 Task: Create a relationship between book and genre object.
Action: Mouse moved to (610, 46)
Screenshot: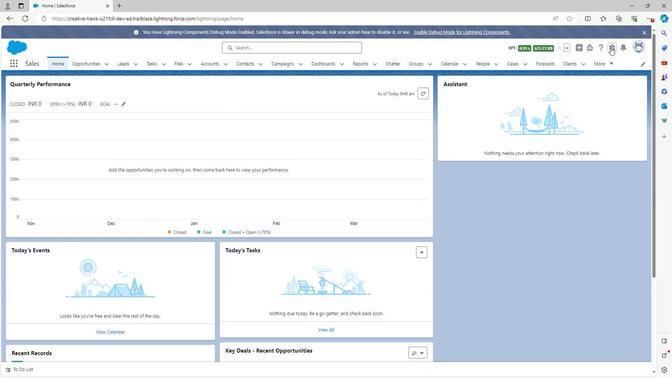
Action: Mouse pressed left at (610, 46)
Screenshot: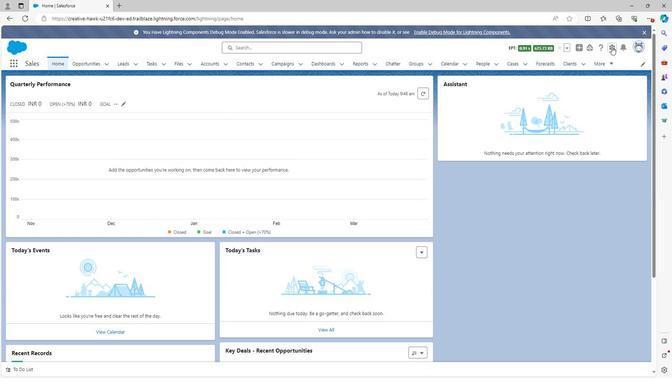 
Action: Mouse moved to (579, 69)
Screenshot: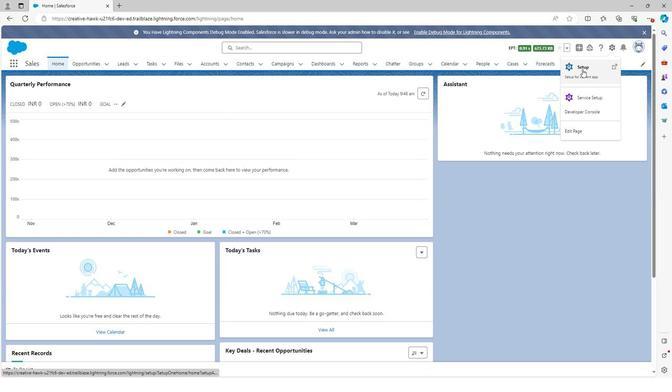 
Action: Mouse pressed left at (579, 69)
Screenshot: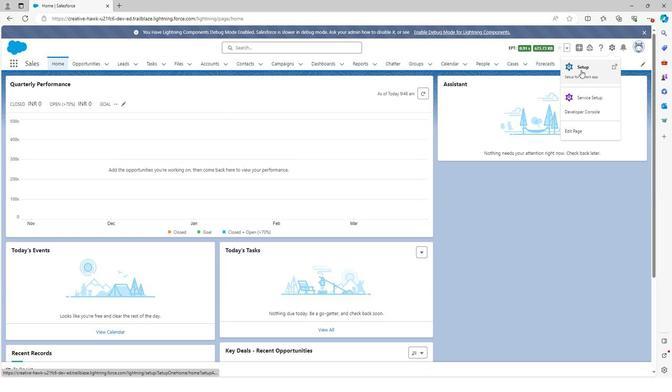 
Action: Mouse moved to (77, 61)
Screenshot: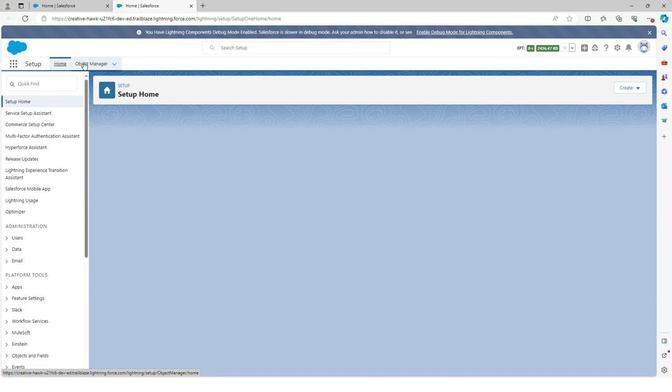 
Action: Mouse pressed left at (77, 61)
Screenshot: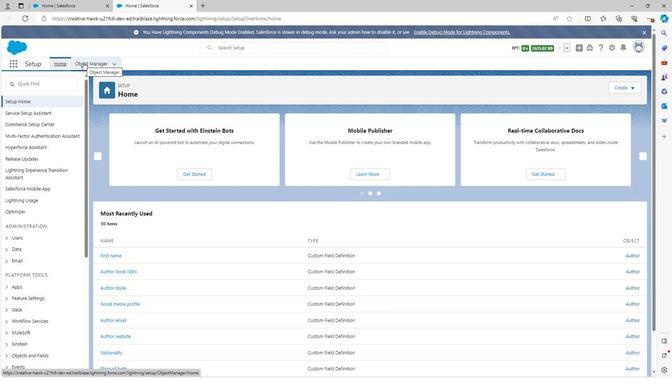 
Action: Mouse moved to (39, 217)
Screenshot: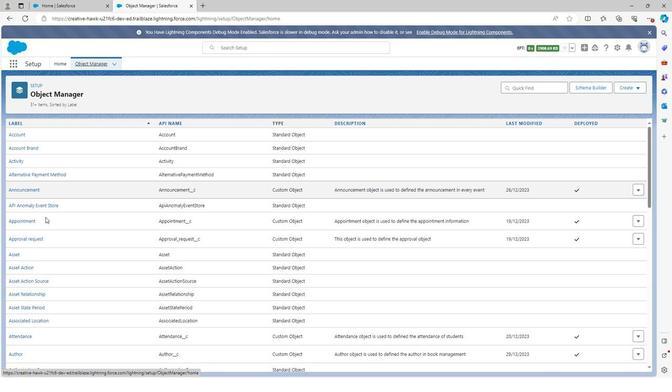 
Action: Mouse scrolled (39, 217) with delta (0, 0)
Screenshot: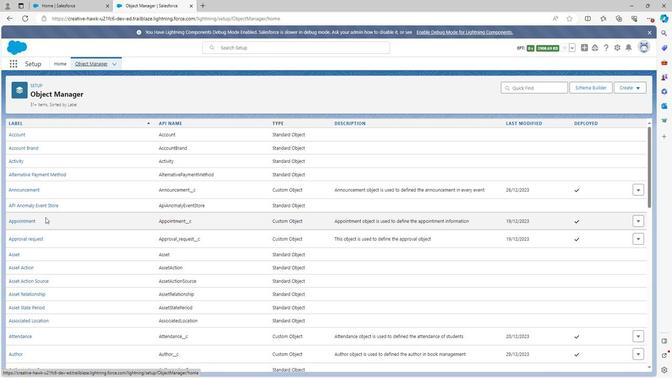 
Action: Mouse scrolled (39, 217) with delta (0, 0)
Screenshot: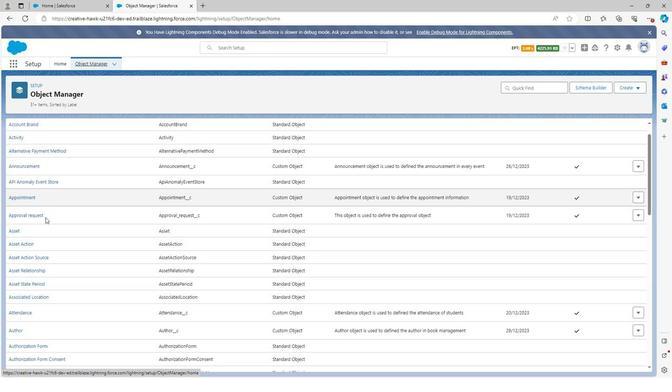 
Action: Mouse scrolled (39, 217) with delta (0, 0)
Screenshot: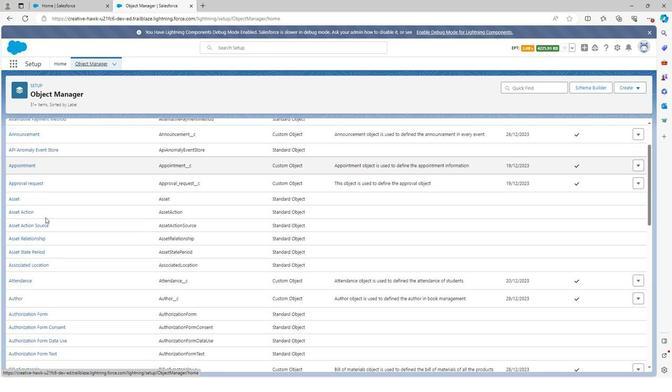 
Action: Mouse scrolled (39, 217) with delta (0, 0)
Screenshot: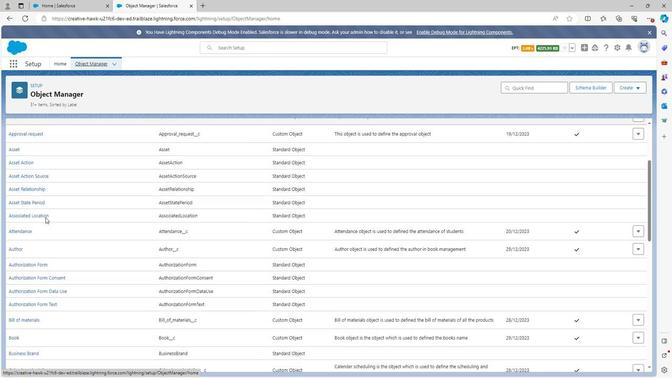 
Action: Mouse scrolled (39, 217) with delta (0, 0)
Screenshot: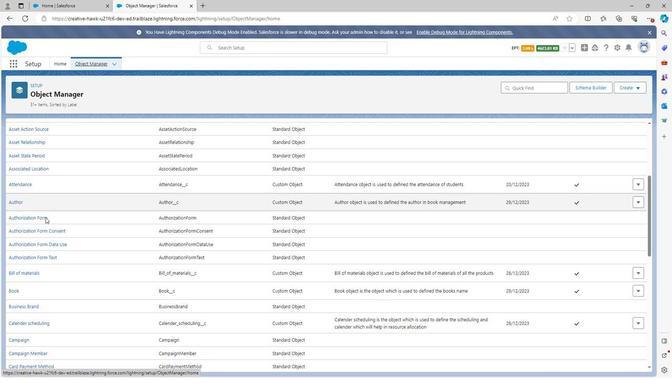 
Action: Mouse scrolled (39, 217) with delta (0, 0)
Screenshot: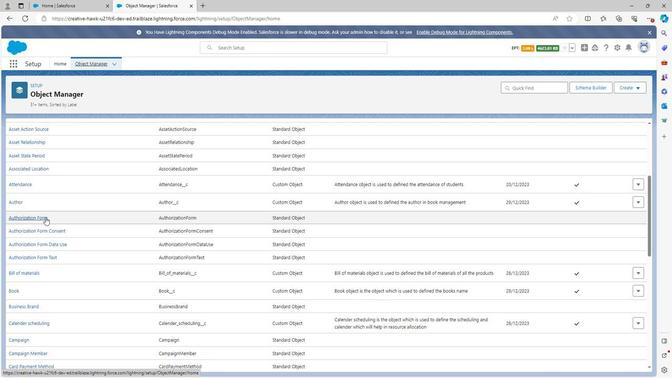 
Action: Mouse scrolled (39, 217) with delta (0, 0)
Screenshot: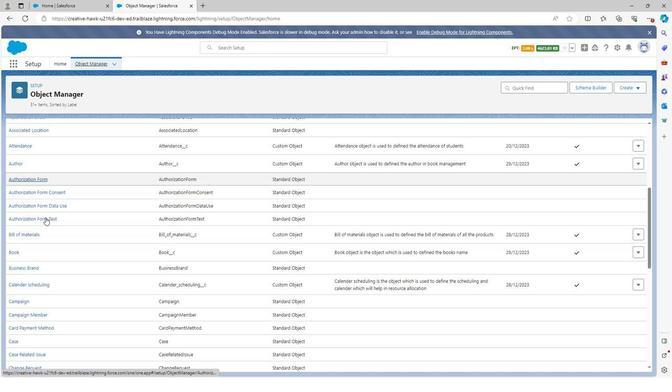 
Action: Mouse scrolled (39, 217) with delta (0, 0)
Screenshot: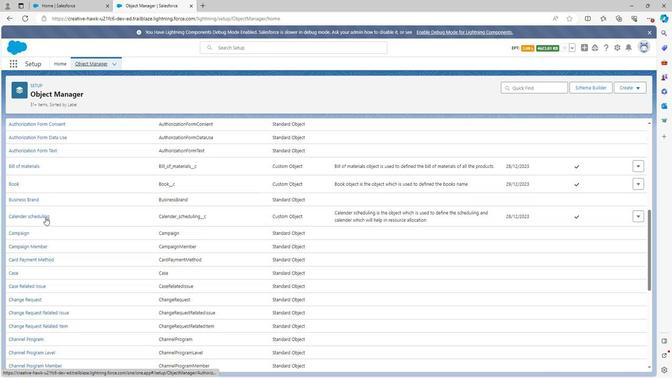 
Action: Mouse scrolled (39, 217) with delta (0, 0)
Screenshot: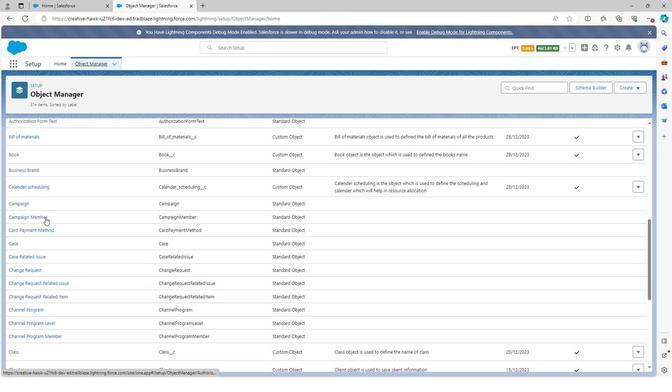 
Action: Mouse scrolled (39, 217) with delta (0, 0)
Screenshot: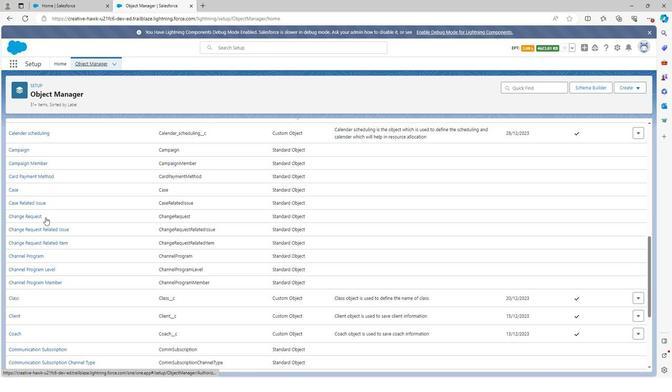 
Action: Mouse scrolled (39, 217) with delta (0, 0)
Screenshot: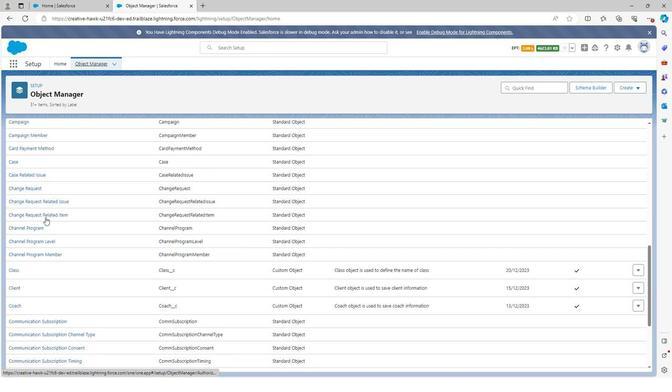 
Action: Mouse scrolled (39, 217) with delta (0, 0)
Screenshot: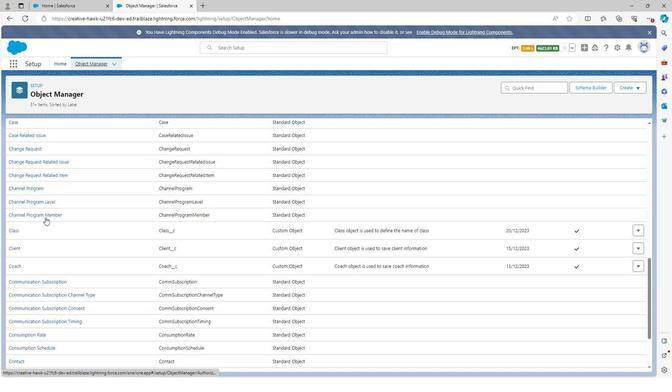 
Action: Mouse scrolled (39, 217) with delta (0, 0)
Screenshot: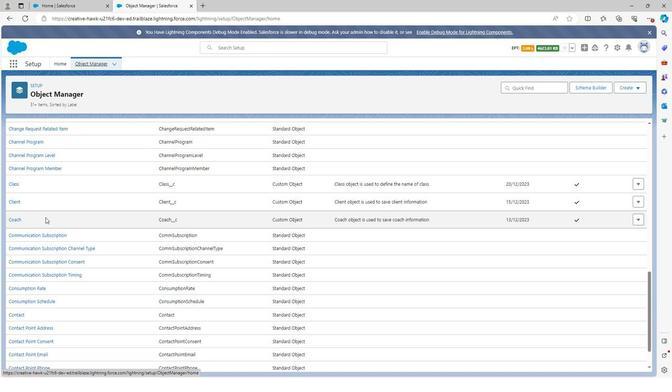 
Action: Mouse scrolled (39, 217) with delta (0, 0)
Screenshot: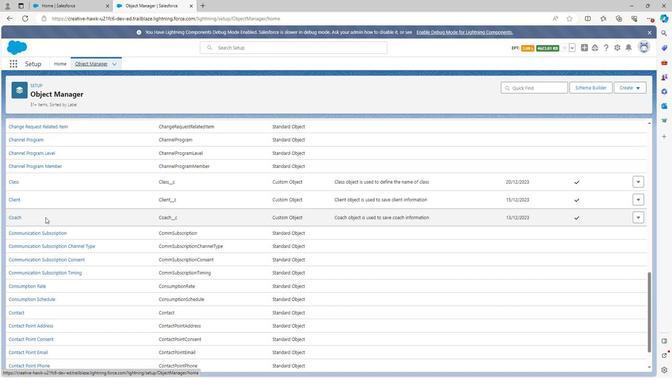
Action: Mouse scrolled (39, 217) with delta (0, 0)
Screenshot: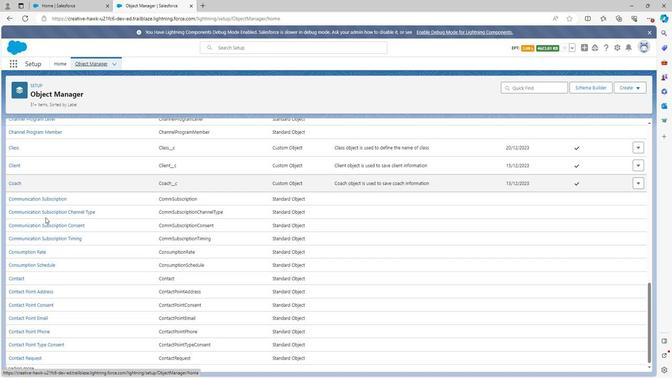 
Action: Mouse scrolled (39, 217) with delta (0, 0)
Screenshot: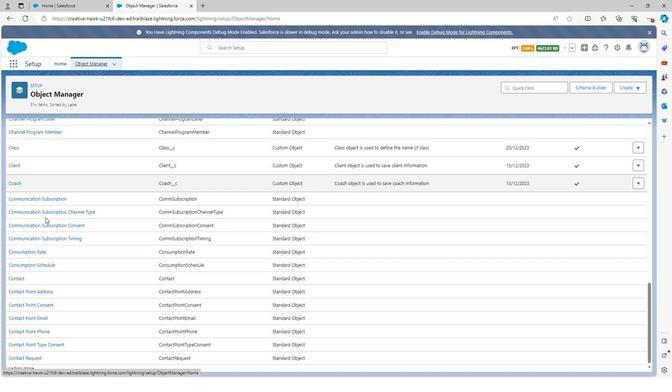 
Action: Mouse scrolled (39, 217) with delta (0, 0)
Screenshot: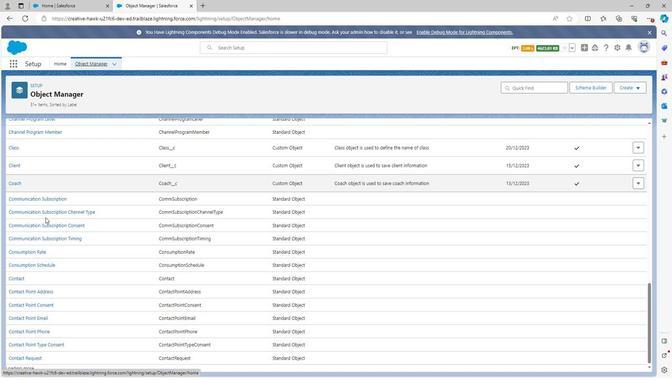 
Action: Mouse scrolled (39, 217) with delta (0, 0)
Screenshot: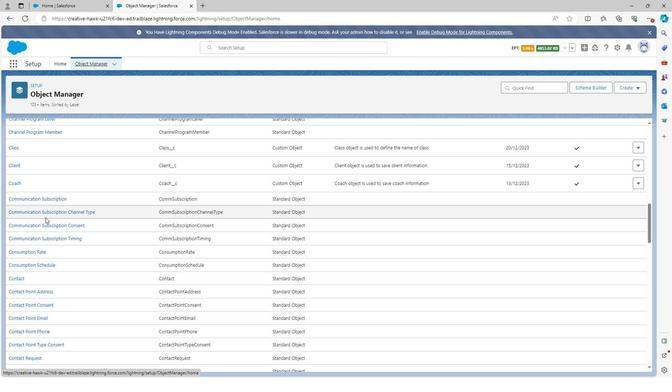 
Action: Mouse scrolled (39, 217) with delta (0, 0)
Screenshot: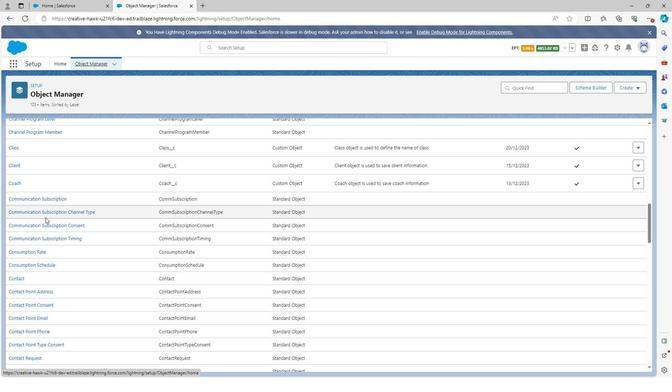 
Action: Mouse scrolled (39, 217) with delta (0, 0)
Screenshot: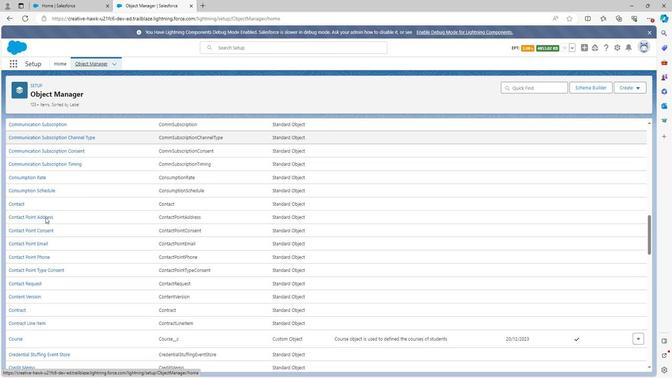 
Action: Mouse scrolled (39, 217) with delta (0, 0)
Screenshot: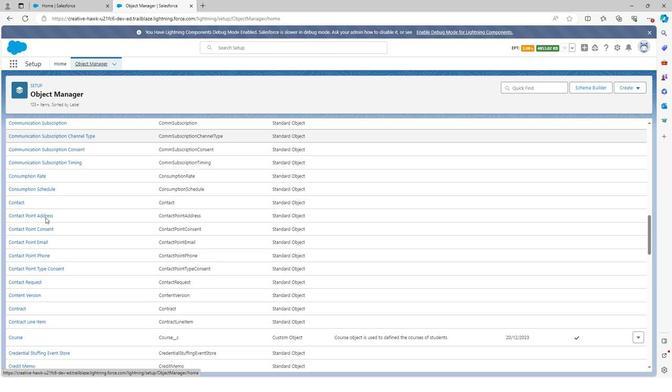 
Action: Mouse scrolled (39, 217) with delta (0, 0)
Screenshot: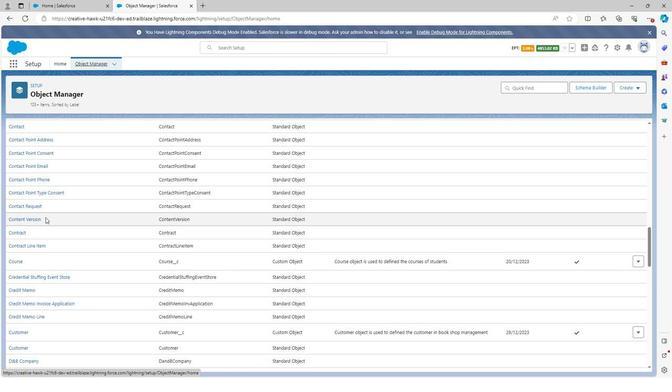 
Action: Mouse scrolled (39, 217) with delta (0, 0)
Screenshot: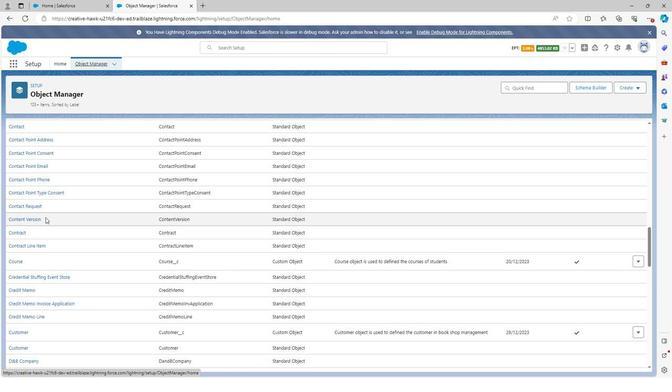 
Action: Mouse scrolled (39, 217) with delta (0, 0)
Screenshot: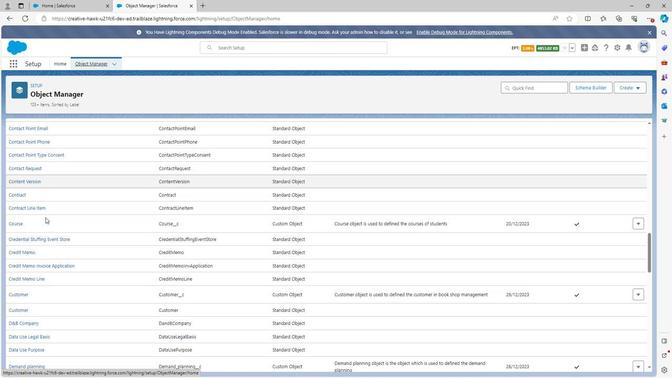 
Action: Mouse scrolled (39, 217) with delta (0, 0)
Screenshot: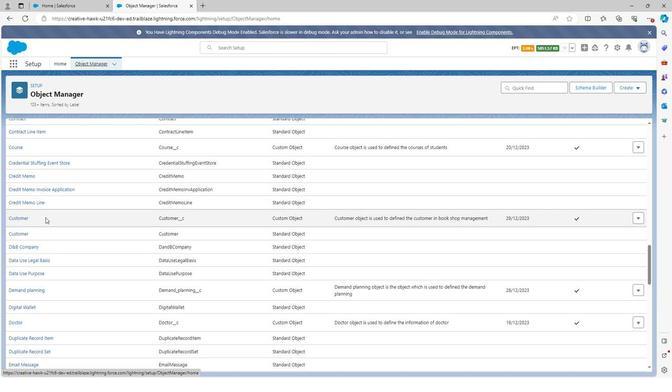 
Action: Mouse scrolled (39, 217) with delta (0, 0)
Screenshot: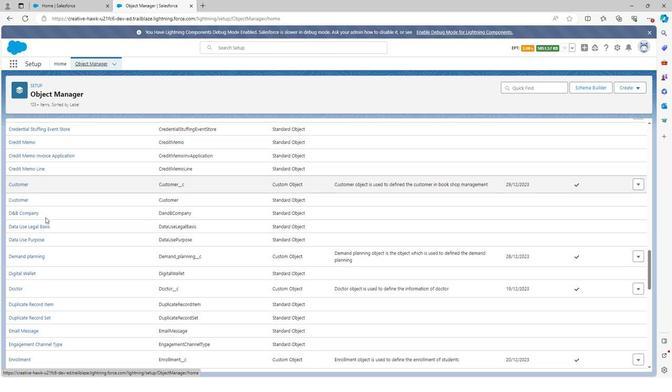 
Action: Mouse scrolled (39, 217) with delta (0, 0)
Screenshot: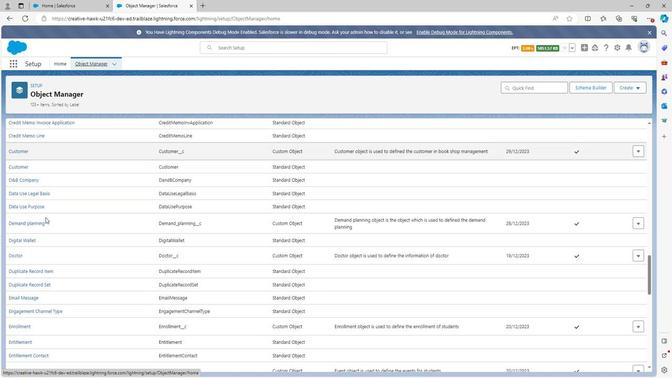 
Action: Mouse scrolled (39, 217) with delta (0, 0)
Screenshot: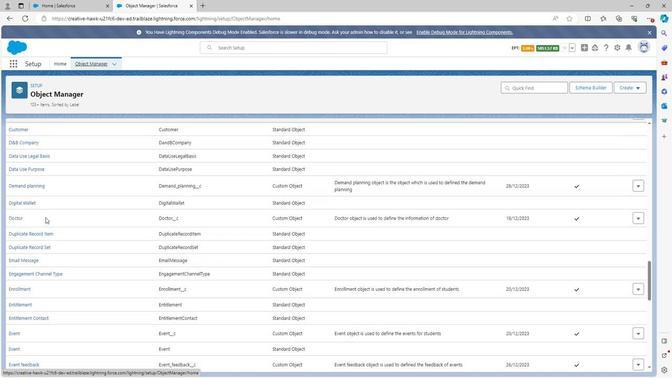 
Action: Mouse scrolled (39, 217) with delta (0, 0)
Screenshot: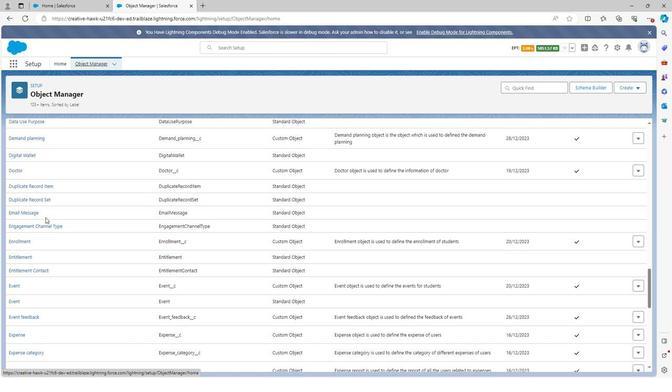 
Action: Mouse scrolled (39, 217) with delta (0, 0)
Screenshot: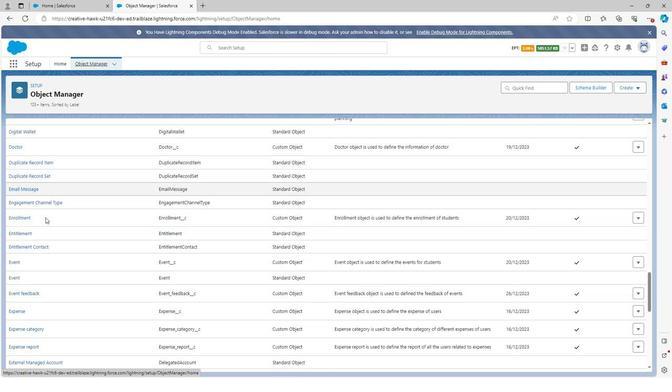 
Action: Mouse scrolled (39, 217) with delta (0, 0)
Screenshot: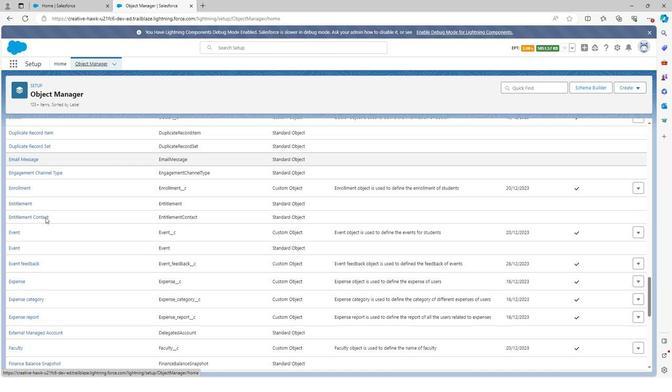 
Action: Mouse scrolled (39, 217) with delta (0, 0)
Screenshot: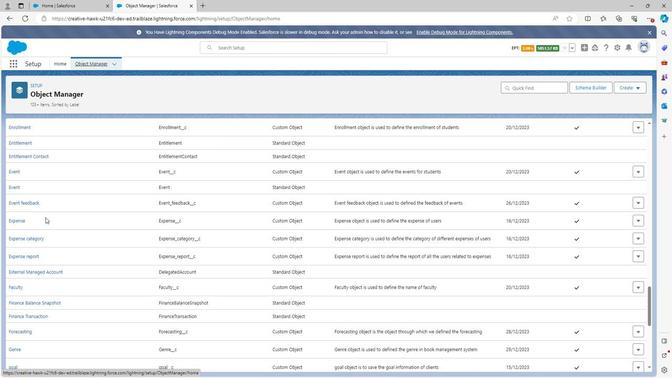 
Action: Mouse scrolled (39, 217) with delta (0, 0)
Screenshot: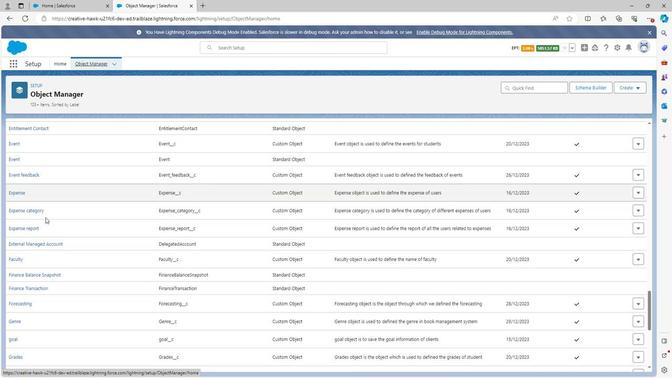 
Action: Mouse scrolled (39, 217) with delta (0, 0)
Screenshot: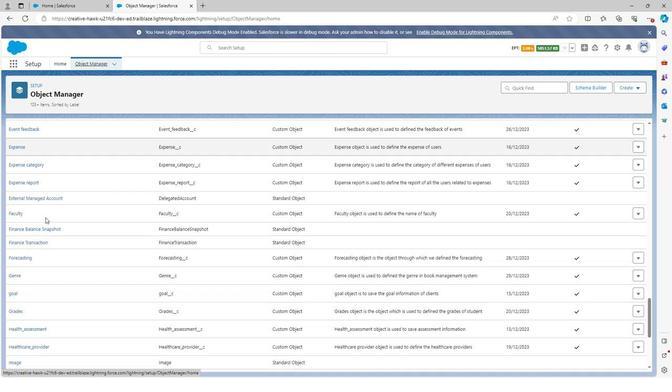
Action: Mouse moved to (8, 235)
Screenshot: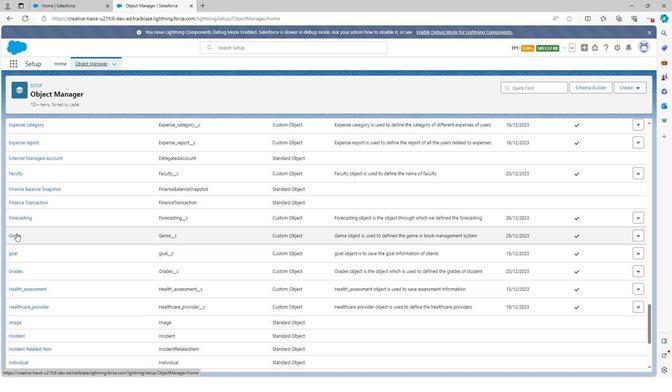 
Action: Mouse pressed left at (8, 235)
Screenshot: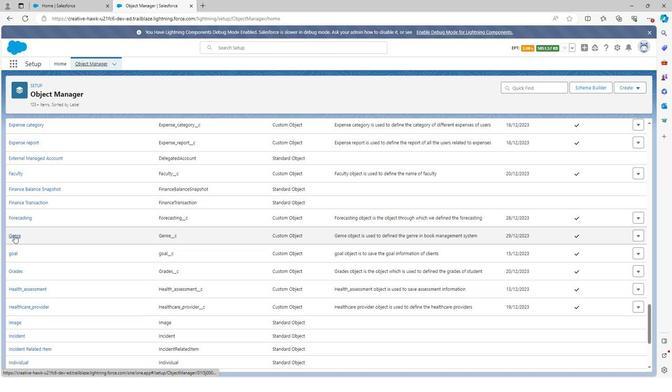 
Action: Mouse moved to (44, 131)
Screenshot: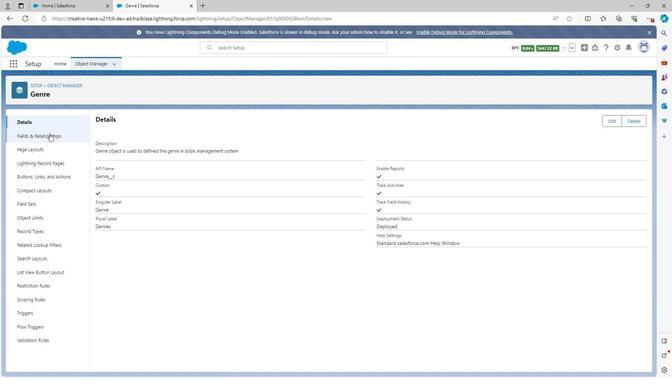 
Action: Mouse pressed left at (44, 131)
Screenshot: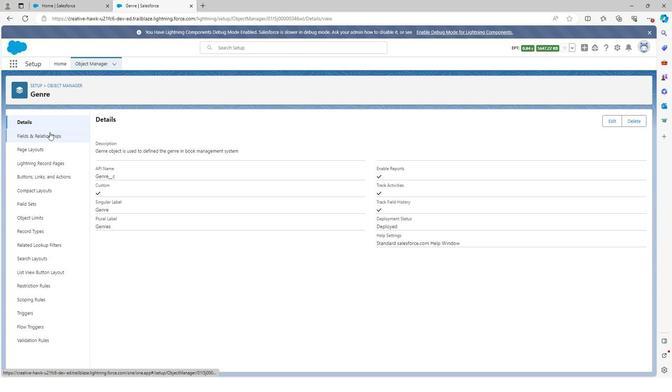 
Action: Mouse moved to (495, 119)
Screenshot: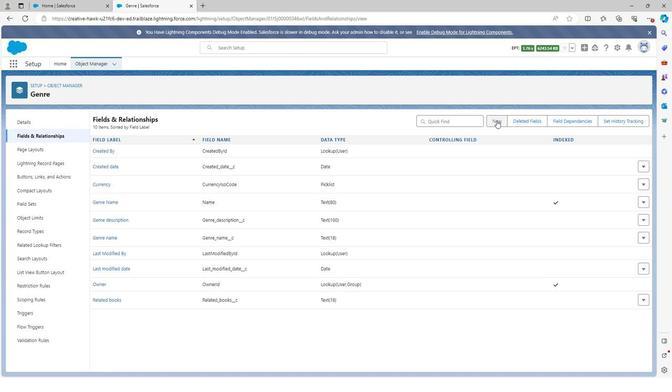 
Action: Mouse pressed left at (495, 119)
Screenshot: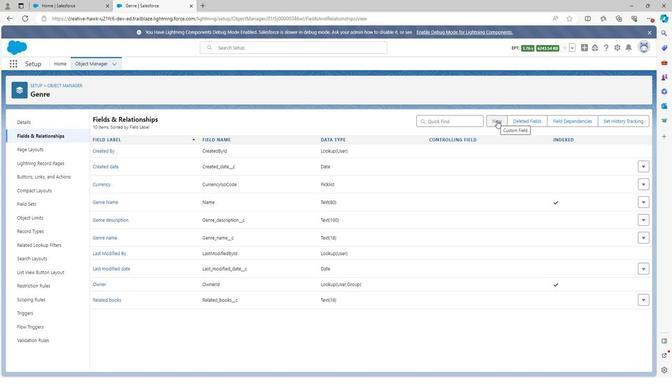 
Action: Mouse moved to (106, 264)
Screenshot: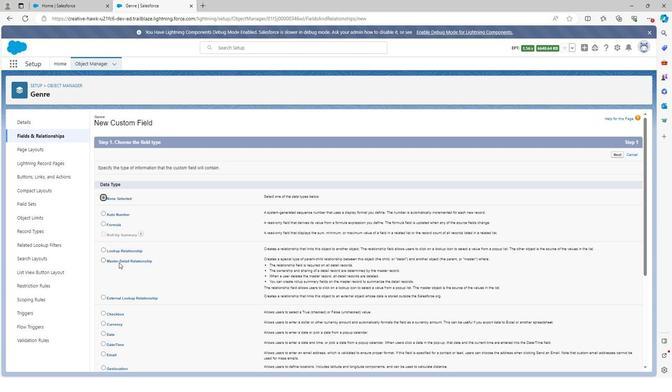 
Action: Mouse scrolled (106, 264) with delta (0, 0)
Screenshot: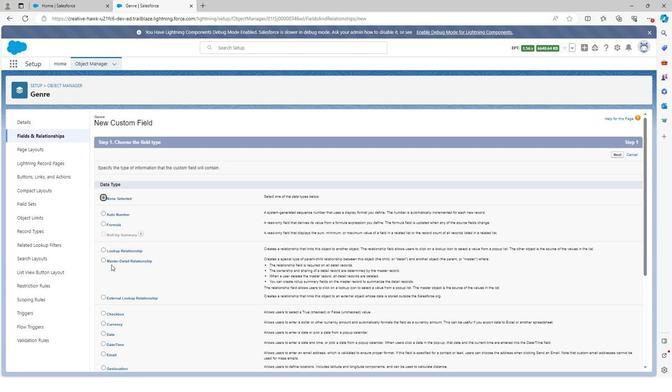
Action: Mouse scrolled (106, 264) with delta (0, 0)
Screenshot: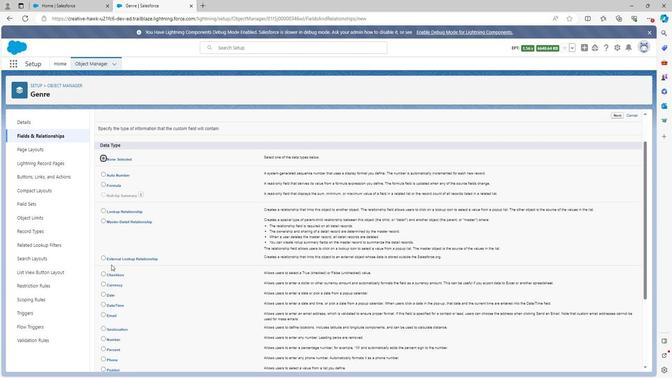 
Action: Mouse moved to (97, 171)
Screenshot: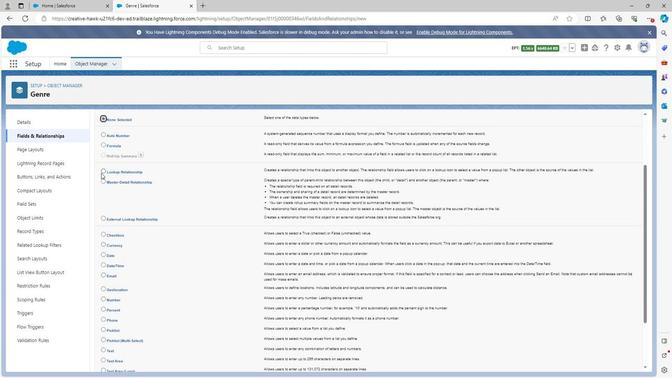 
Action: Mouse pressed left at (97, 171)
Screenshot: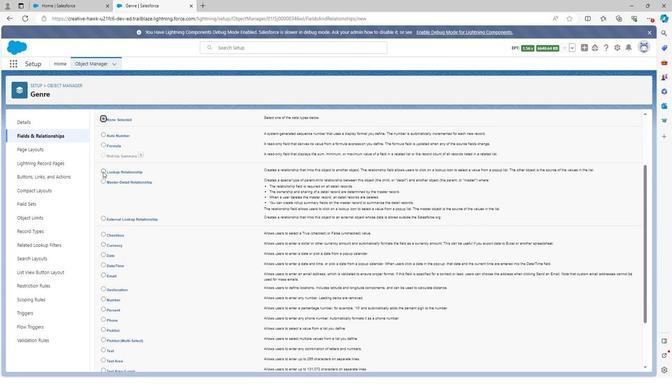 
Action: Mouse moved to (378, 258)
Screenshot: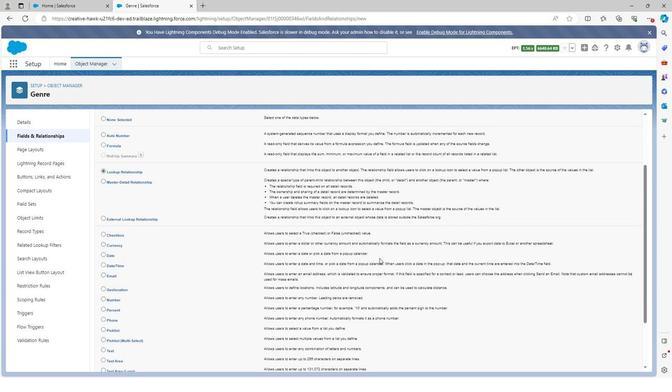 
Action: Mouse scrolled (378, 257) with delta (0, 0)
Screenshot: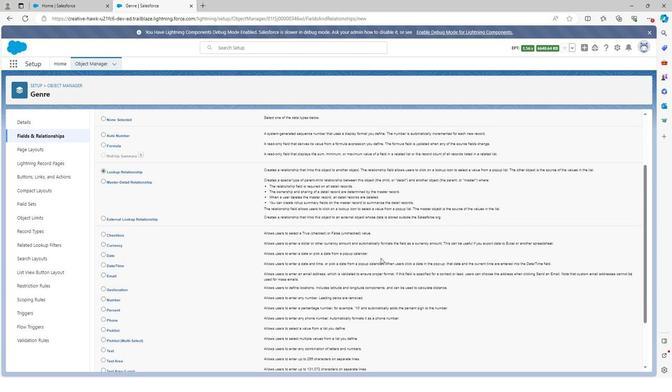 
Action: Mouse scrolled (378, 257) with delta (0, 0)
Screenshot: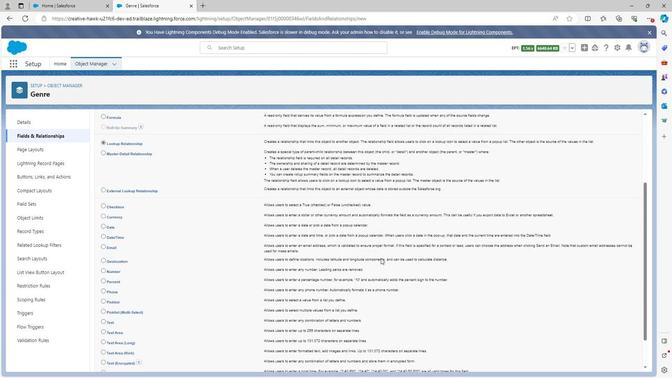 
Action: Mouse scrolled (378, 257) with delta (0, 0)
Screenshot: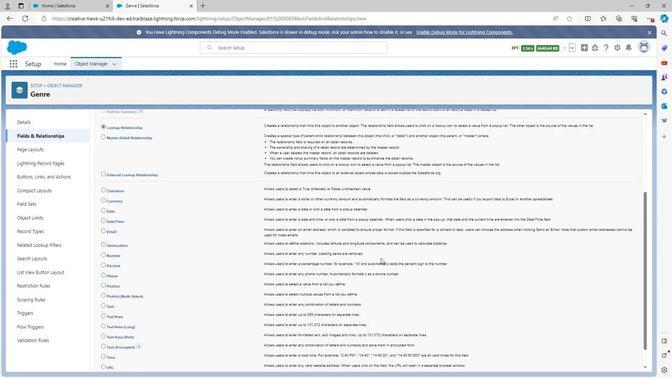 
Action: Mouse scrolled (378, 257) with delta (0, 0)
Screenshot: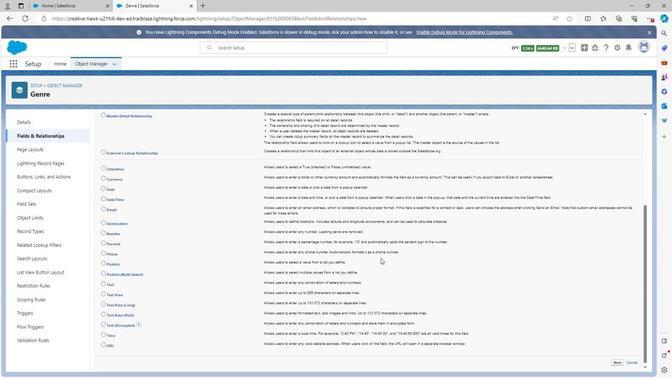 
Action: Mouse moved to (615, 364)
Screenshot: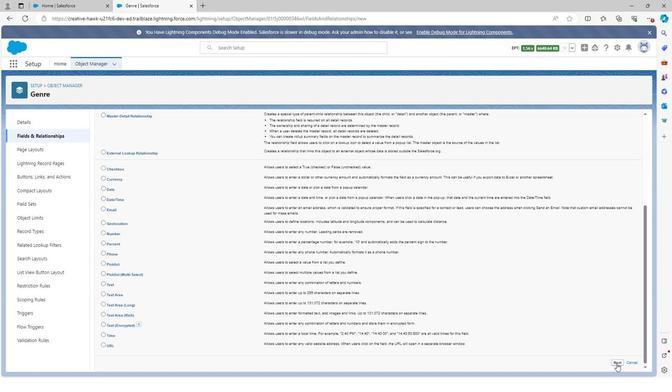 
Action: Mouse pressed left at (615, 364)
Screenshot: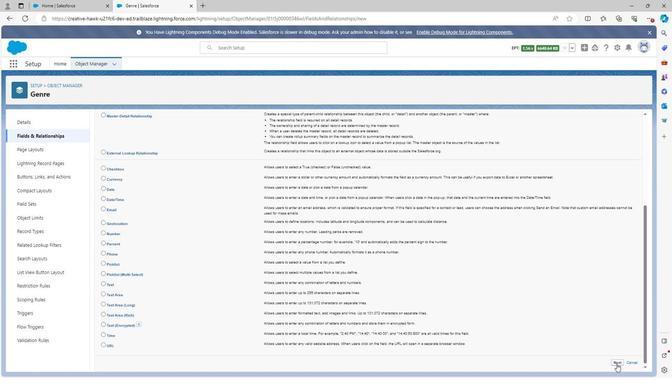 
Action: Mouse moved to (217, 182)
Screenshot: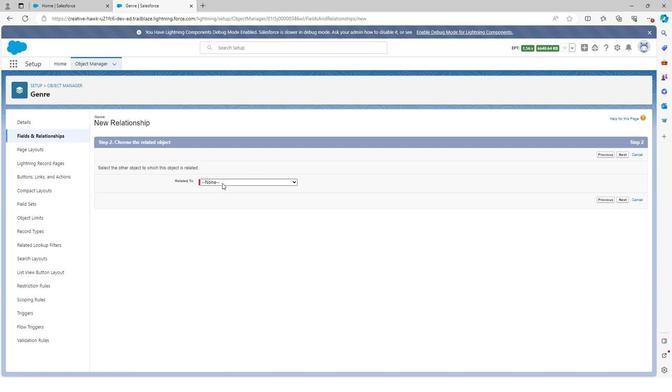 
Action: Mouse pressed left at (217, 182)
Screenshot: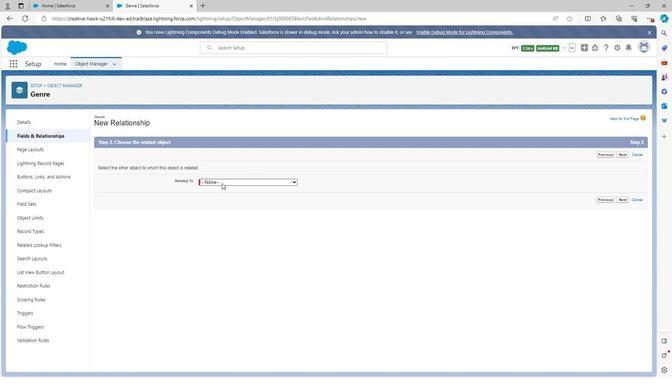 
Action: Mouse moved to (220, 232)
Screenshot: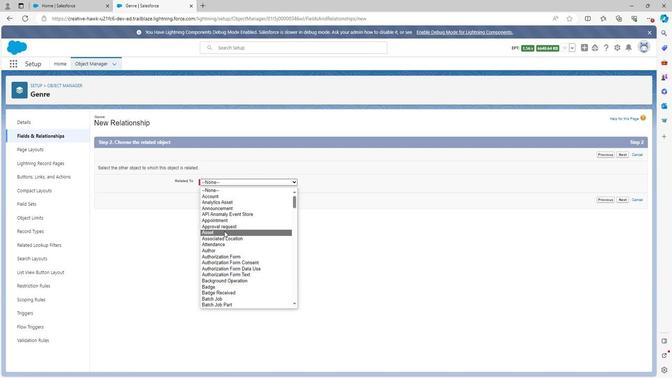 
Action: Mouse scrolled (220, 231) with delta (0, 0)
Screenshot: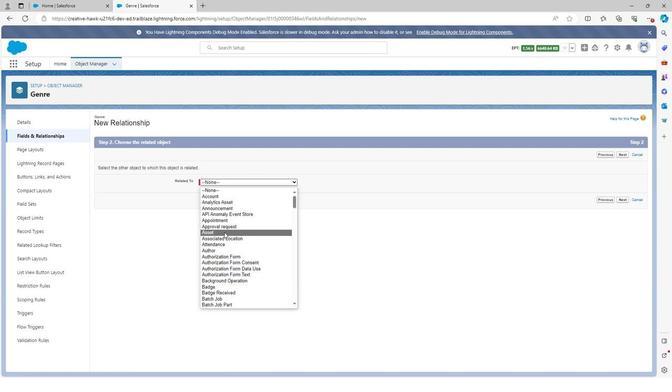 
Action: Mouse scrolled (220, 231) with delta (0, 0)
Screenshot: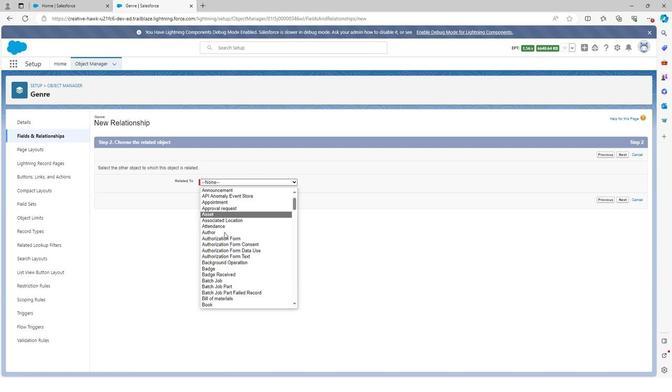 
Action: Mouse scrolled (220, 231) with delta (0, 0)
Screenshot: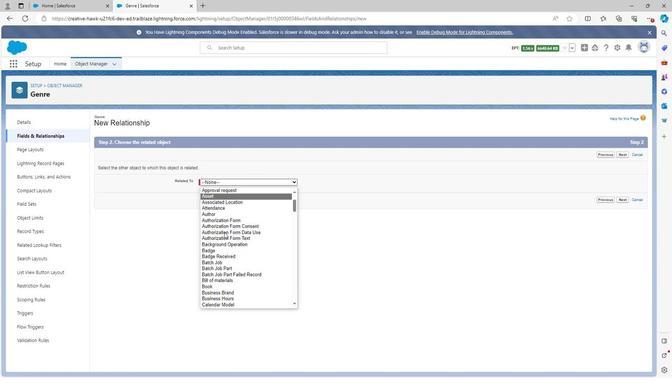 
Action: Mouse moved to (219, 233)
Screenshot: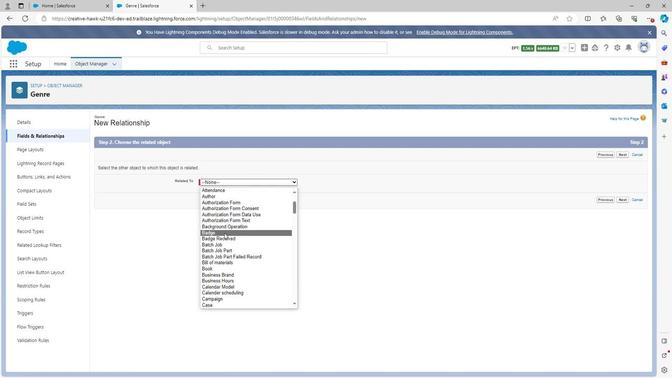 
Action: Mouse scrolled (219, 232) with delta (0, 0)
Screenshot: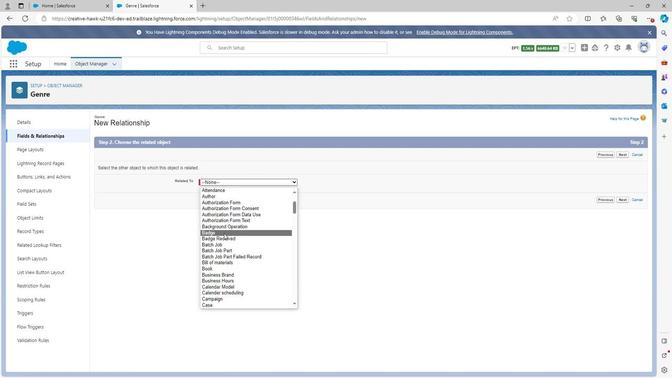 
Action: Mouse moved to (219, 235)
Screenshot: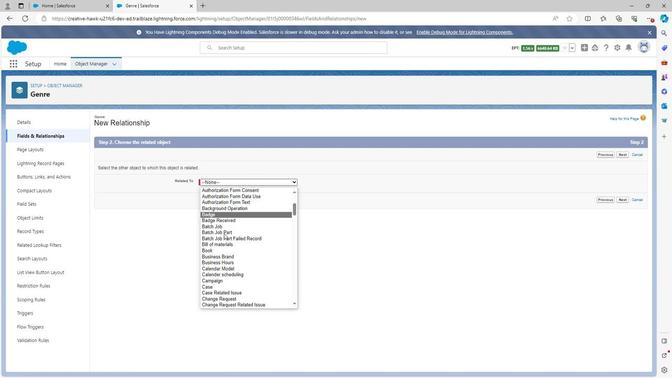 
Action: Mouse scrolled (219, 235) with delta (0, 0)
Screenshot: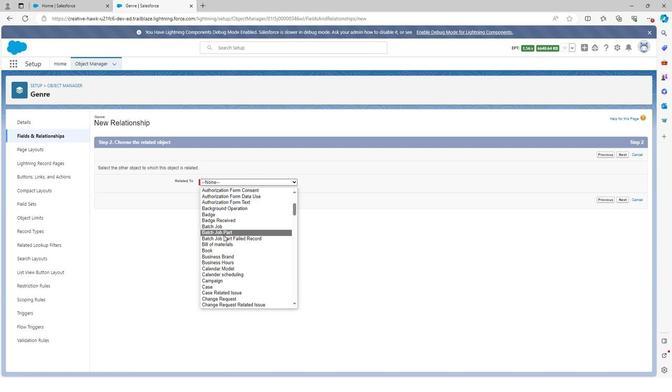 
Action: Mouse moved to (209, 231)
Screenshot: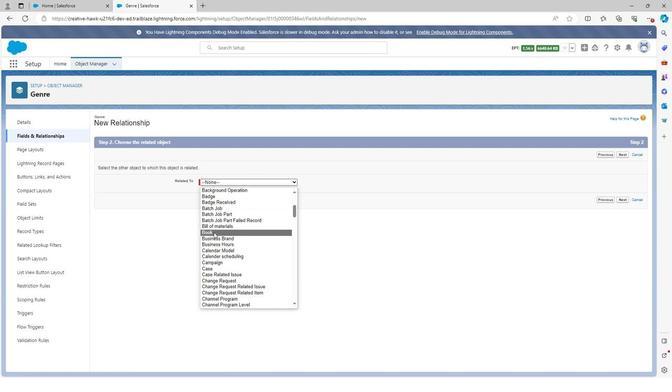 
Action: Mouse pressed left at (209, 231)
Screenshot: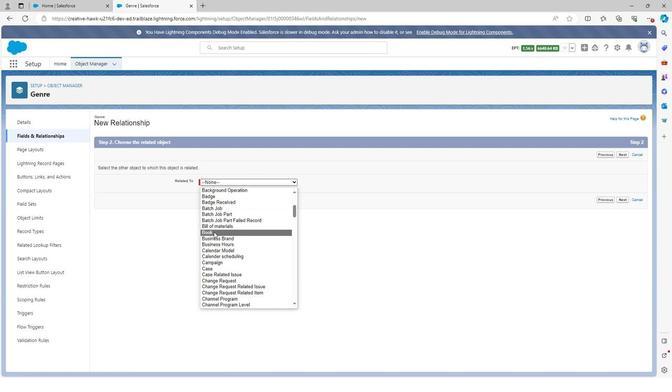 
Action: Mouse moved to (624, 201)
Screenshot: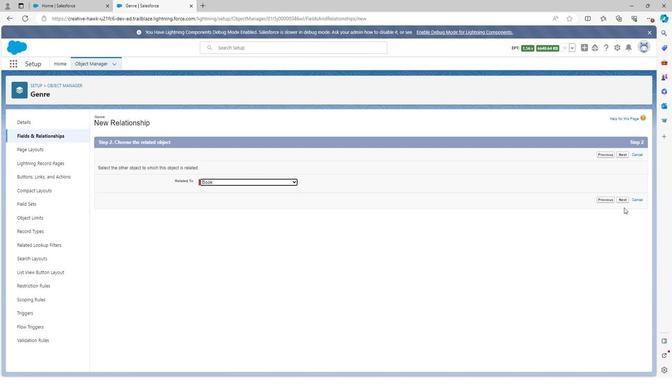 
Action: Mouse pressed left at (624, 201)
Screenshot: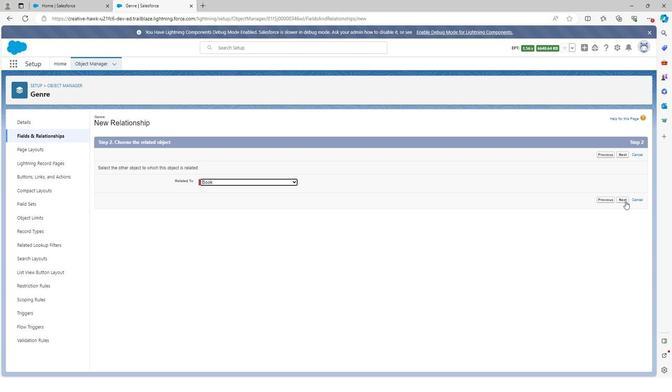 
Action: Mouse moved to (212, 169)
Screenshot: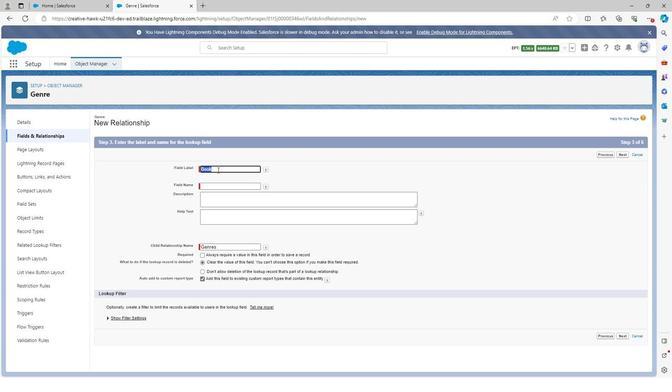 
Action: Mouse pressed left at (212, 169)
Screenshot: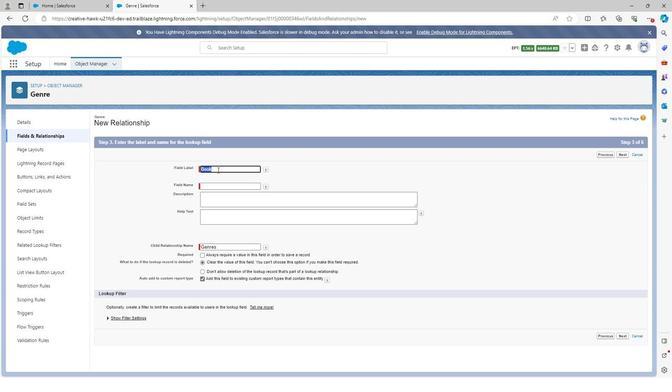 
Action: Mouse moved to (206, 169)
Screenshot: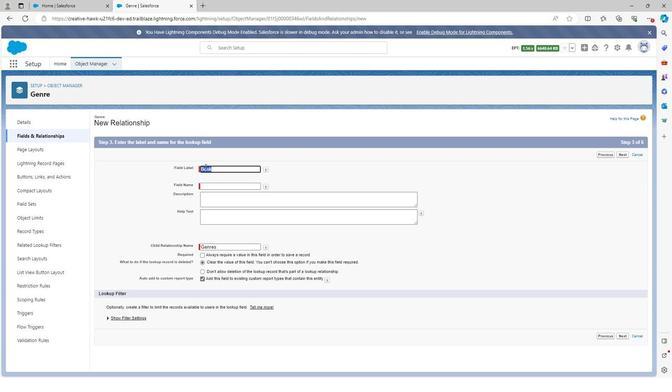 
Action: Mouse pressed left at (206, 169)
Screenshot: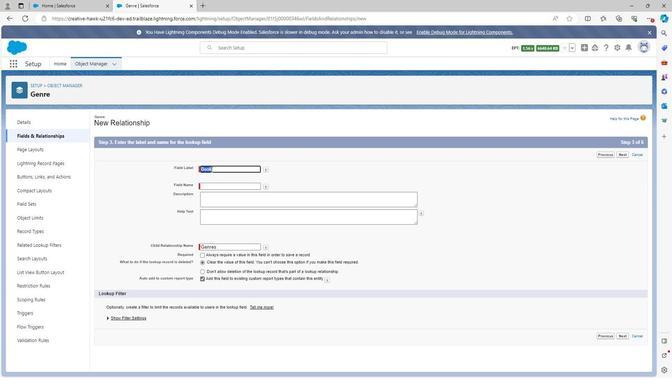 
Action: Mouse pressed left at (206, 169)
Screenshot: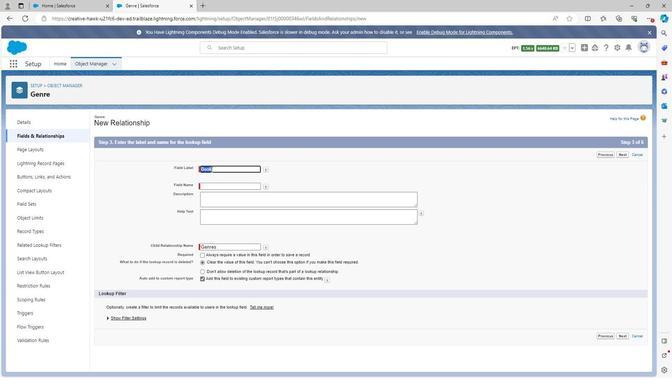 
Action: Key pressed <Key.backspace>
Screenshot: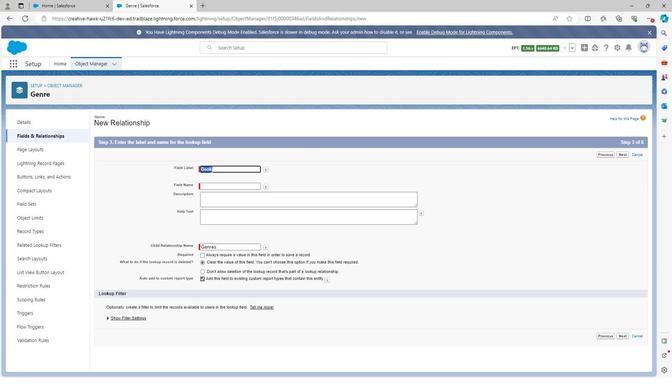 
Action: Mouse moved to (207, 169)
Screenshot: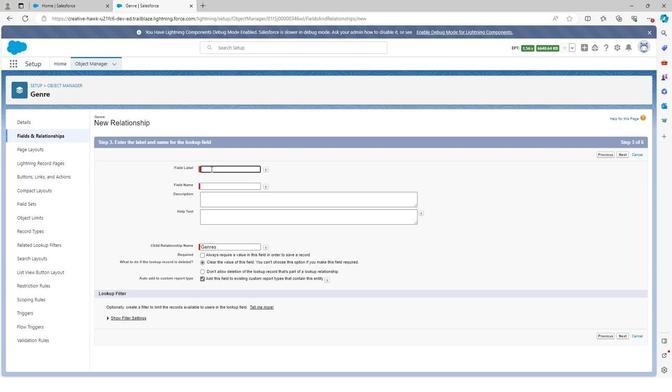 
Action: Key pressed <Key.shift>R
Screenshot: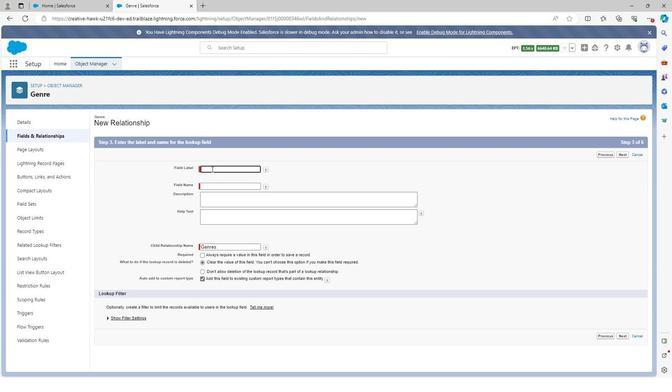 
Action: Mouse moved to (207, 169)
Screenshot: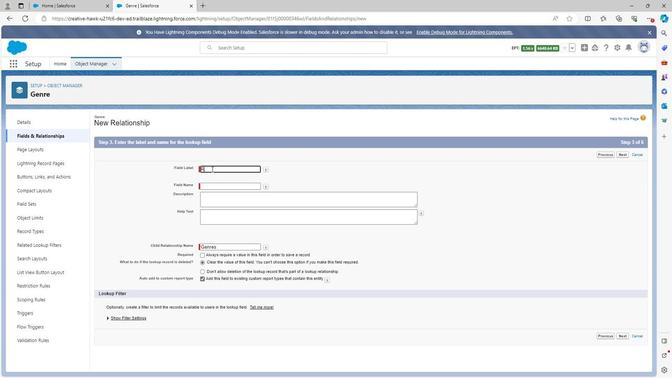 
Action: Key pressed elated<Key.space>book<Key.space><Key.shift><Key.shift><Key.shift><Key.shift><Key.shift>ISBN
Screenshot: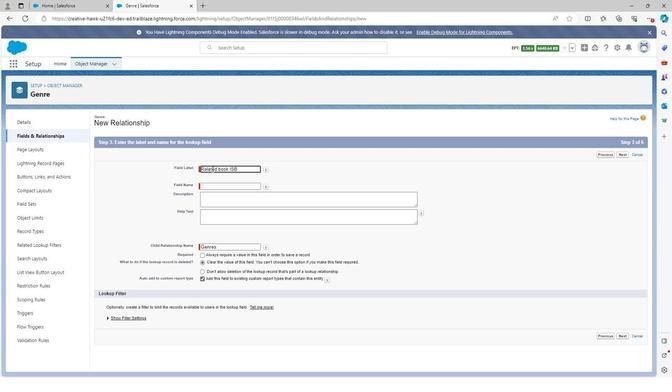 
Action: Mouse moved to (295, 182)
Screenshot: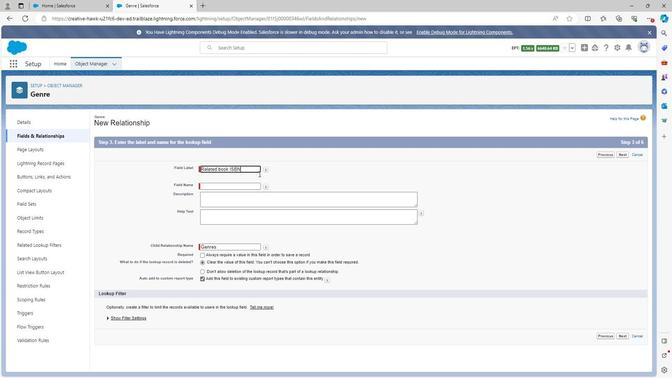 
Action: Mouse pressed left at (295, 182)
Screenshot: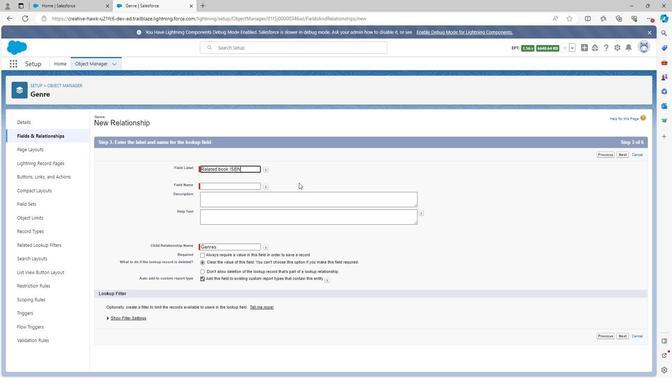 
Action: Mouse moved to (257, 202)
Screenshot: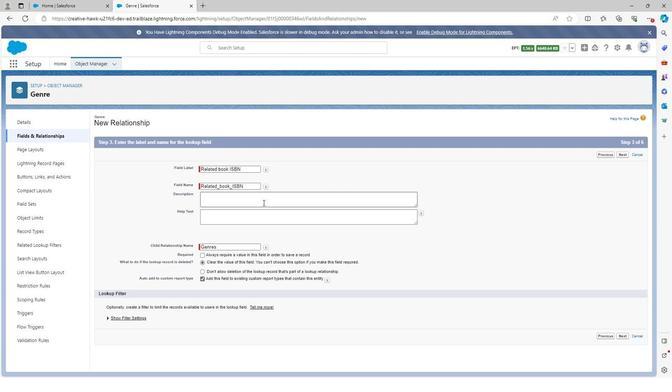 
Action: Mouse pressed left at (257, 202)
Screenshot: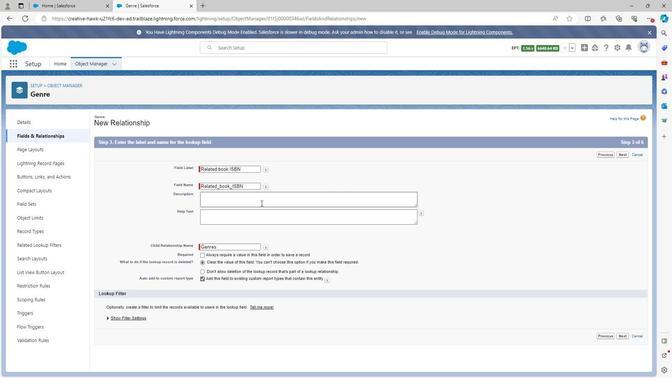 
Action: Key pressed <Key.shift><Key.shift><Key.shift><Key.shift><Key.shift>Related<Key.space>book<Key.space><Key.shift><Key.shift><Key.shift><Key.shift><Key.shift><Key.shift><Key.shift>ISBN<Key.space>t<Key.backspace>relationship<Key.space>th<Key.backspace><Key.backspace>is<Key.space>the<Key.space>relationship<Key.space>through<Key.space>which<Key.space>we<Key.space>get<Key.space>related<Key.space>boo<Key.space><Key.backspace><Key.shift><Key.shift><Key.shift><Key.shift><Key.shift>K<Key.space><Key.shift><Key.shift><Key.shift><Key.shift><Key.shift><Key.shift><Key.shift>ISBN<Key.space>g<Key.backspace>number<Key.space>from<Key.space>book<Key.space>object<Key.space>to<Key.space>genre<Key.space>object
Screenshot: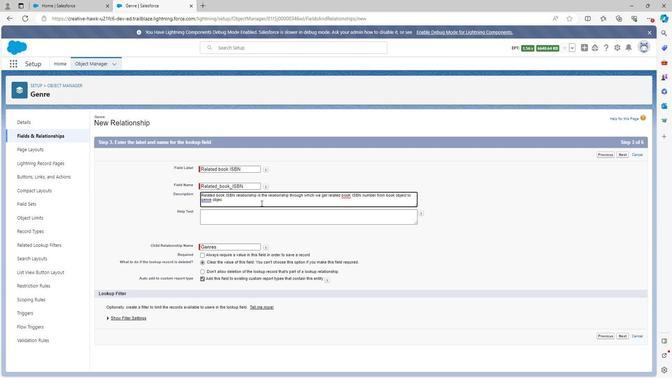 
Action: Mouse moved to (250, 216)
Screenshot: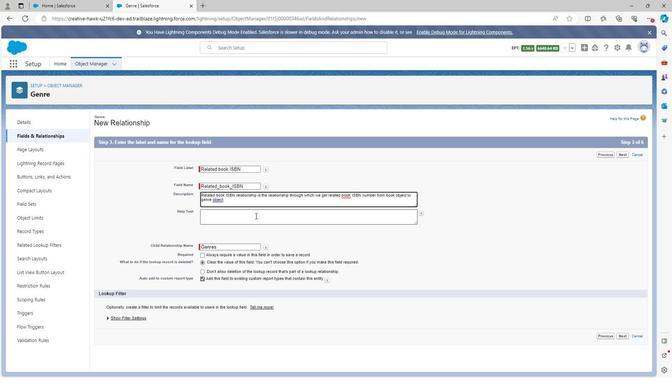 
Action: Mouse pressed left at (250, 216)
Screenshot: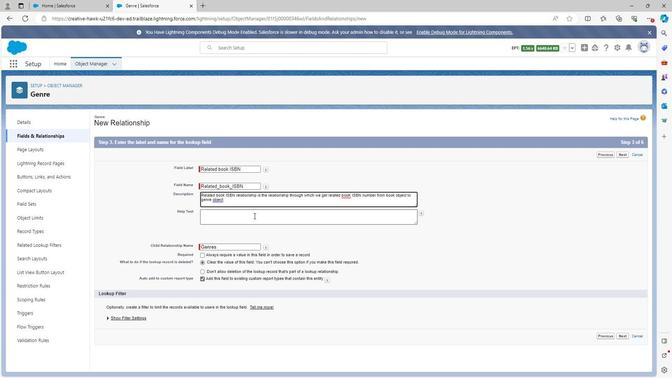 
Action: Key pressed <Key.shift><Key.shift><Key.shift><Key.shift><Key.shift><Key.shift><Key.shift><Key.shift>Related<Key.space>book<Key.space><Key.shift><Key.shift><Key.shift><Key.shift>ISBN<Key.space>relationship
Screenshot: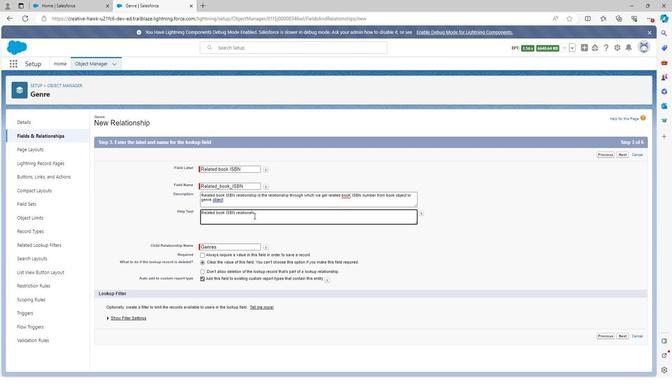 
Action: Mouse moved to (620, 337)
Screenshot: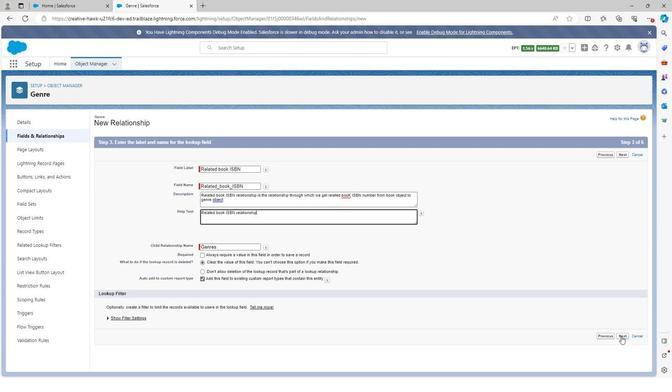 
Action: Mouse pressed left at (620, 337)
Screenshot: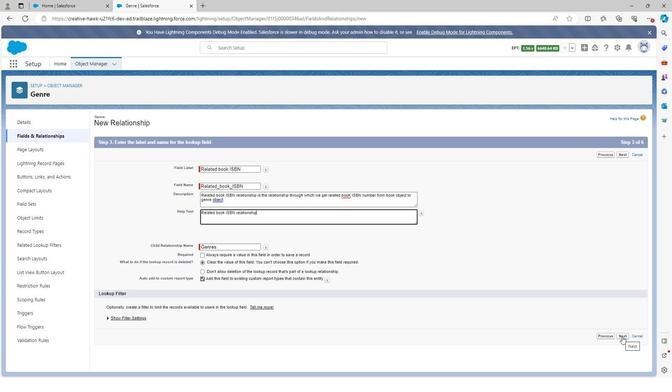 
Action: Mouse moved to (461, 213)
Screenshot: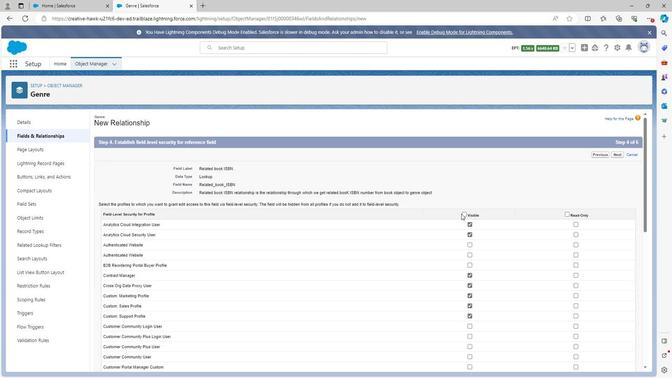 
Action: Mouse pressed left at (461, 213)
Screenshot: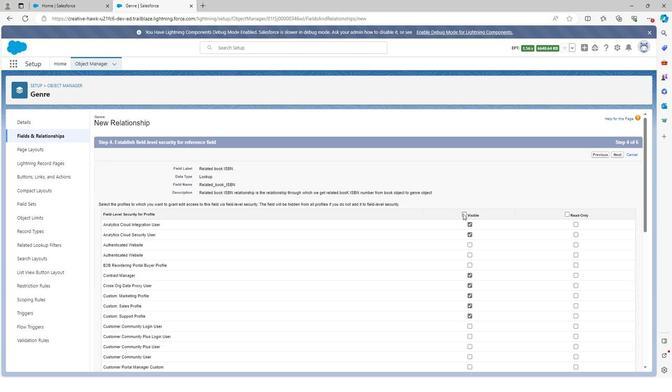 
Action: Mouse moved to (565, 214)
Screenshot: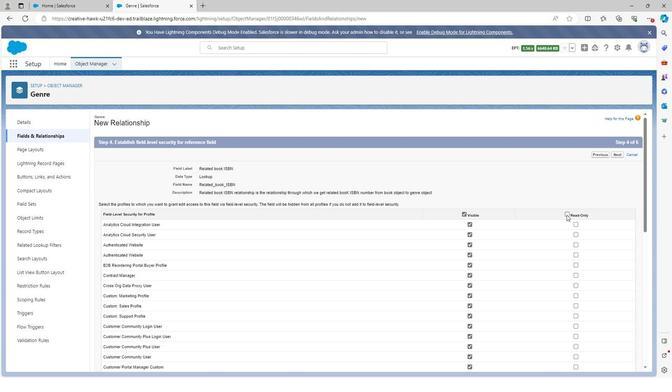 
Action: Mouse pressed left at (565, 214)
Screenshot: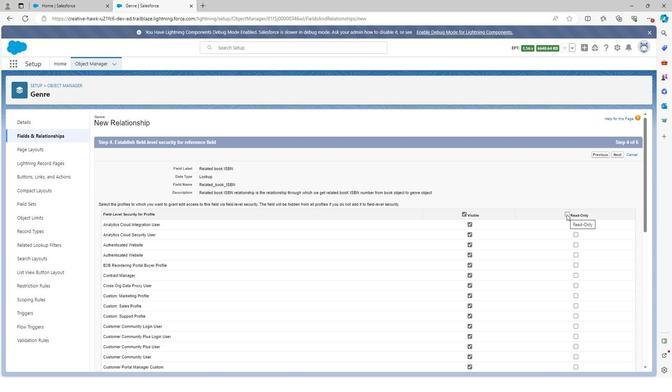 
Action: Mouse moved to (467, 225)
Screenshot: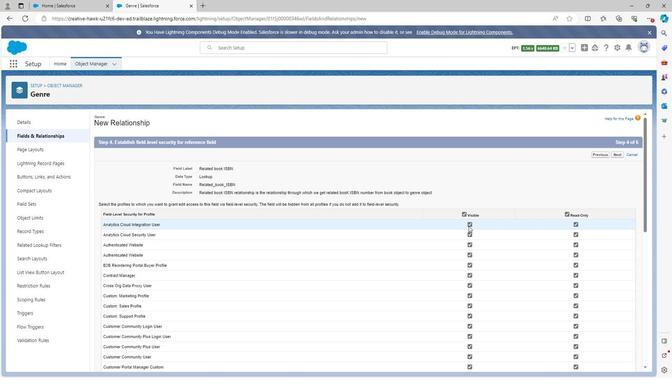 
Action: Mouse pressed left at (467, 225)
Screenshot: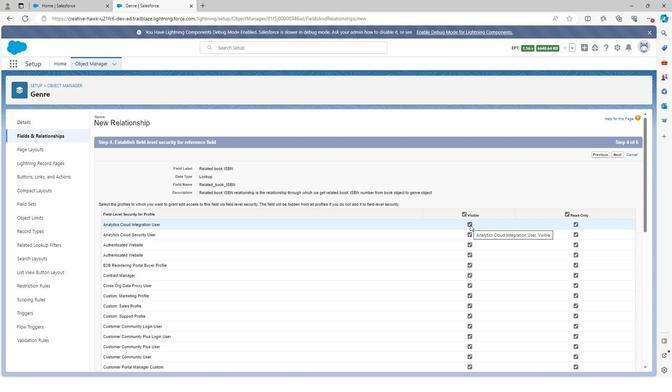 
Action: Mouse moved to (467, 233)
Screenshot: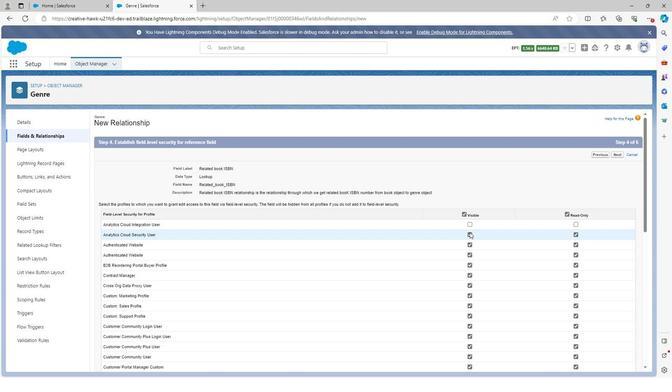 
Action: Mouse pressed left at (467, 233)
Screenshot: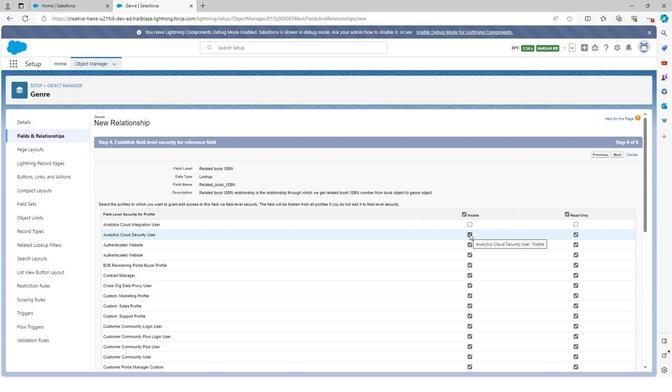 
Action: Mouse moved to (466, 264)
Screenshot: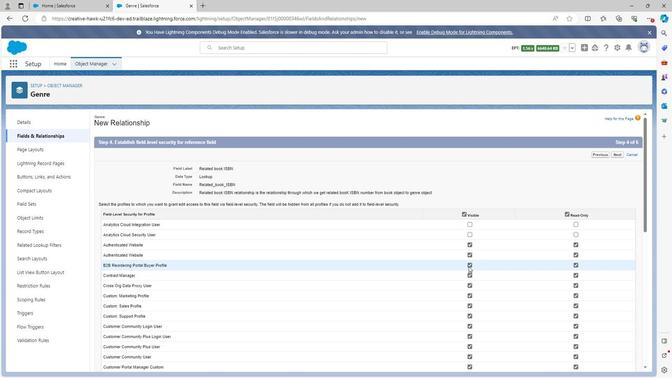 
Action: Mouse pressed left at (466, 264)
Screenshot: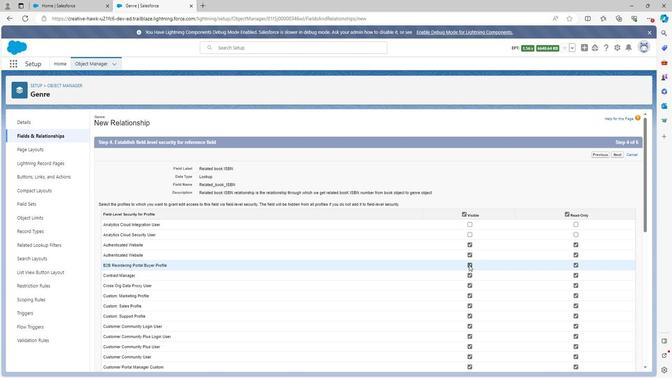 
Action: Mouse moved to (467, 286)
Screenshot: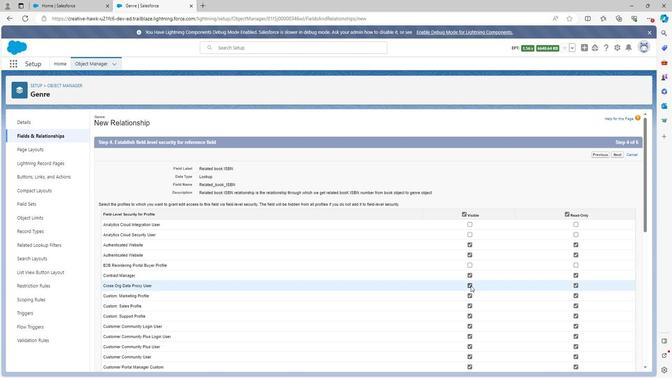 
Action: Mouse pressed left at (467, 286)
Screenshot: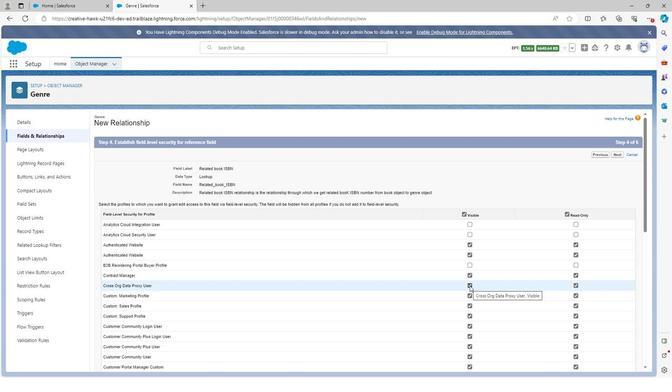 
Action: Mouse moved to (466, 289)
Screenshot: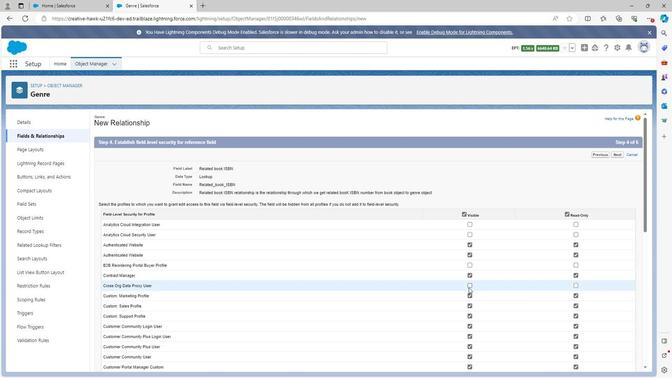 
Action: Mouse scrolled (466, 289) with delta (0, 0)
Screenshot: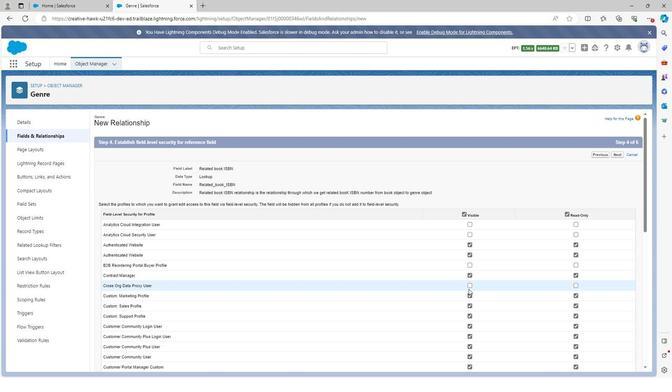 
Action: Mouse moved to (468, 276)
Screenshot: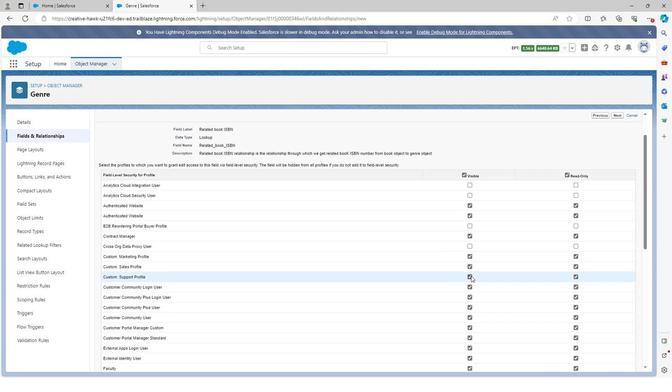
Action: Mouse pressed left at (468, 276)
Screenshot: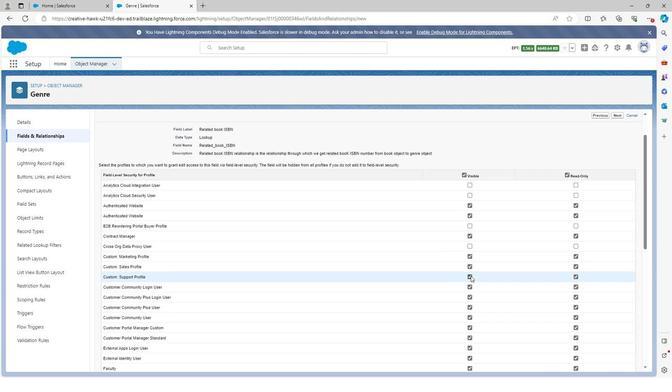 
Action: Mouse moved to (468, 294)
Screenshot: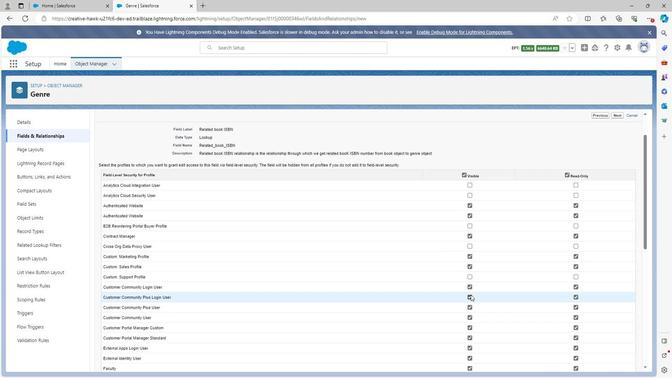
Action: Mouse pressed left at (468, 294)
Screenshot: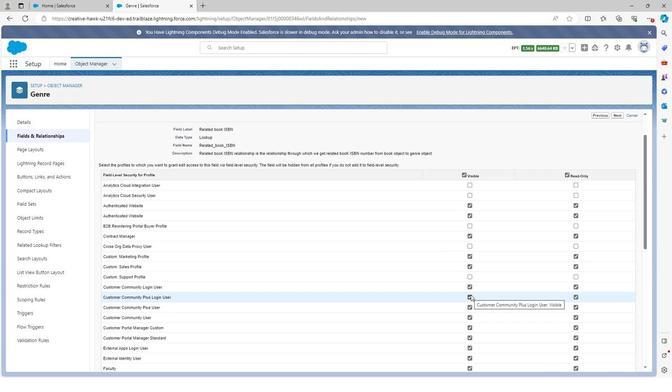 
Action: Mouse moved to (467, 337)
Screenshot: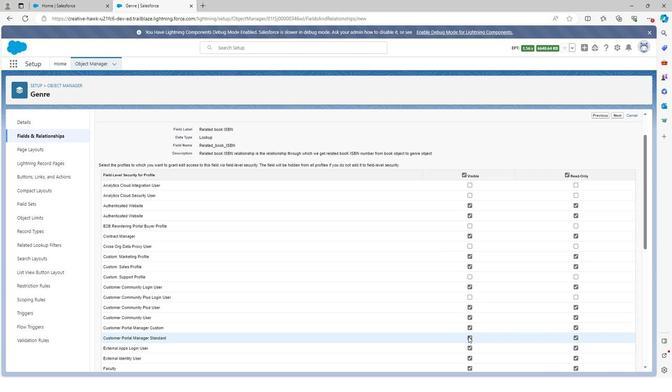 
Action: Mouse pressed left at (467, 337)
Screenshot: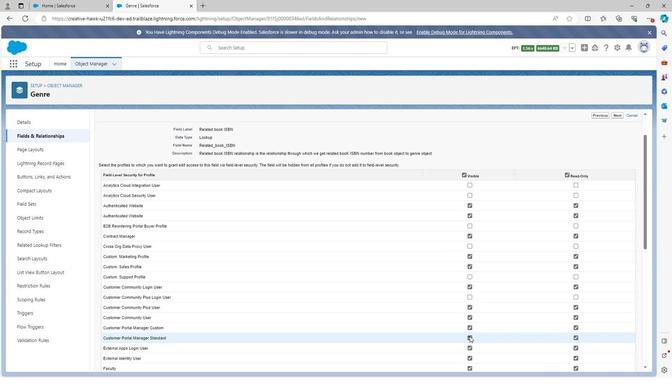 
Action: Mouse scrolled (467, 336) with delta (0, 0)
Screenshot: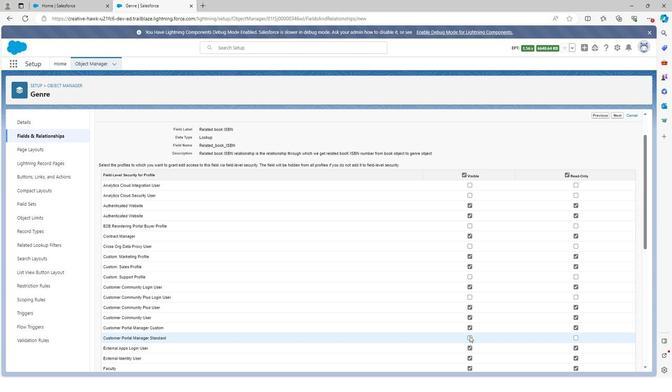 
Action: Mouse moved to (468, 309)
Screenshot: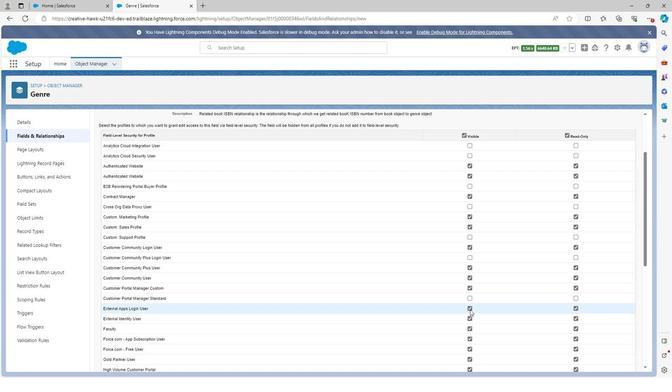 
Action: Mouse pressed left at (468, 309)
Screenshot: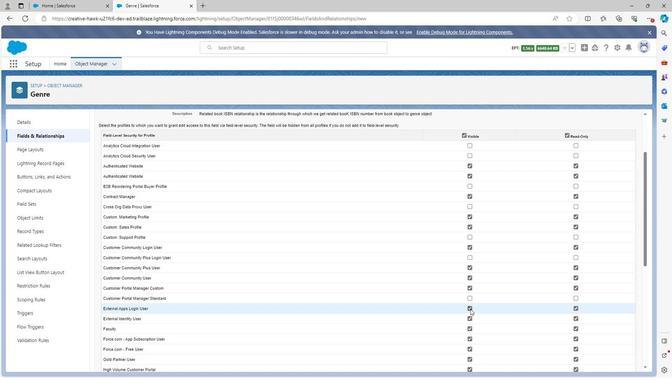 
Action: Mouse moved to (467, 318)
Screenshot: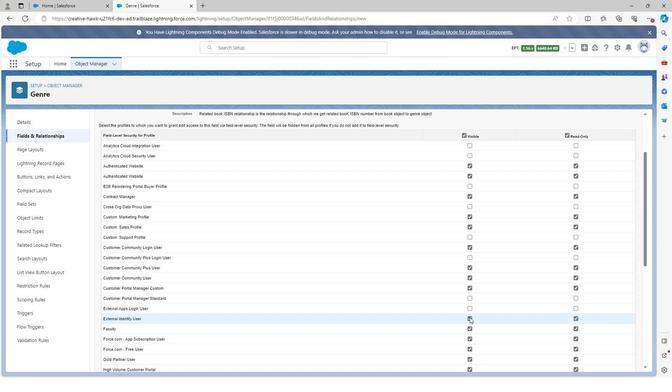 
Action: Mouse pressed left at (467, 318)
Screenshot: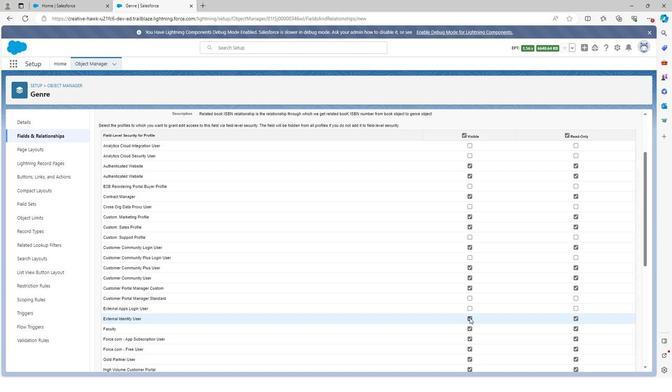 
Action: Mouse moved to (467, 328)
Screenshot: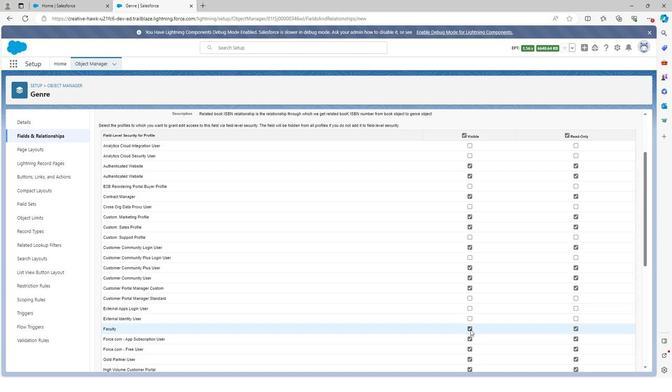 
Action: Mouse pressed left at (467, 328)
Screenshot: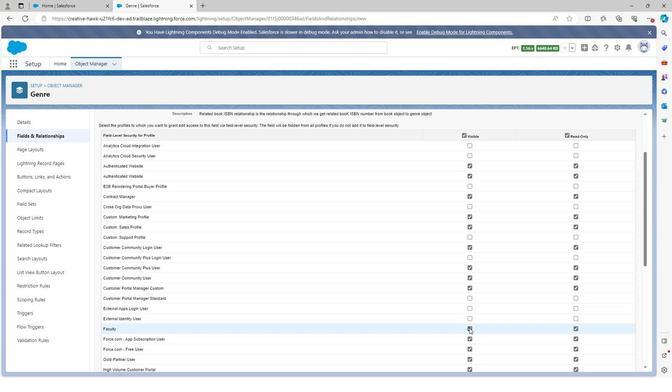 
Action: Mouse moved to (470, 339)
Screenshot: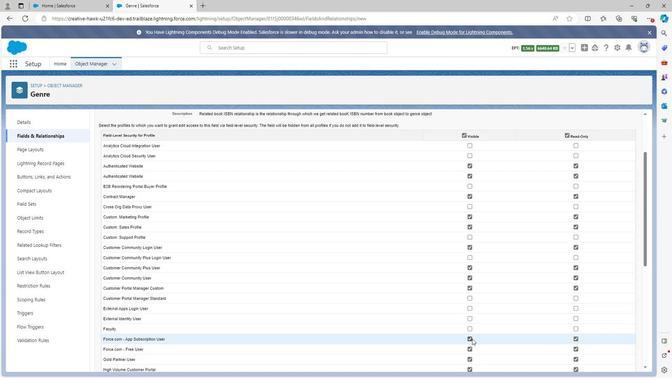 
Action: Mouse scrolled (470, 339) with delta (0, 0)
Screenshot: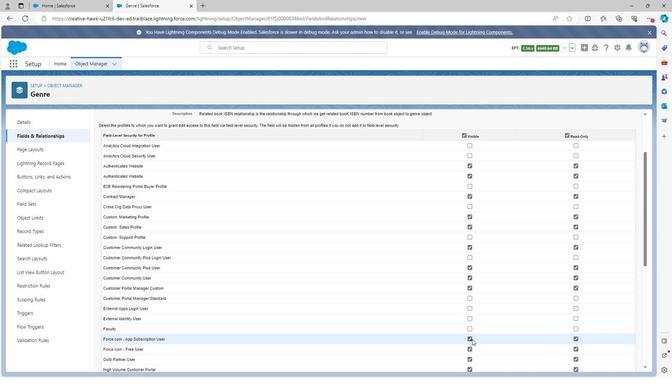 
Action: Mouse moved to (469, 320)
Screenshot: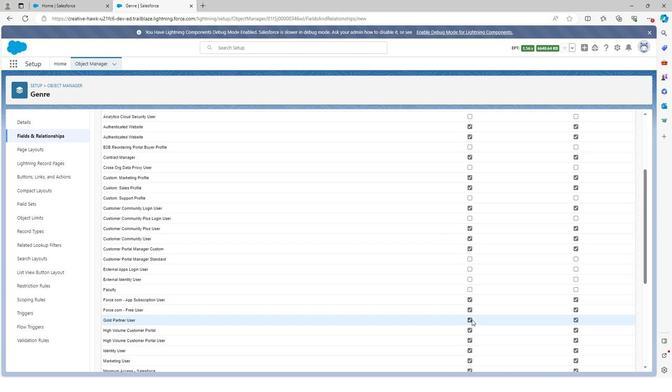 
Action: Mouse pressed left at (469, 320)
Screenshot: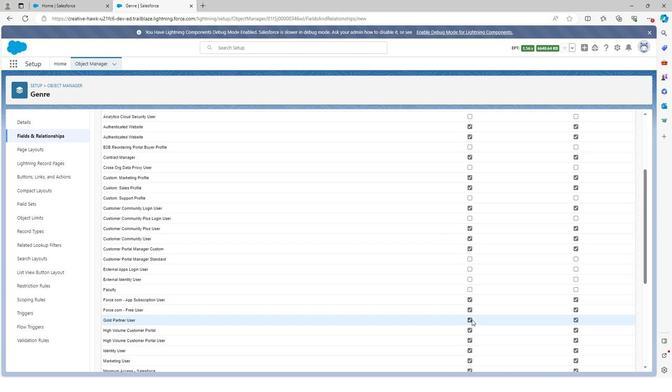 
Action: Mouse moved to (468, 330)
Screenshot: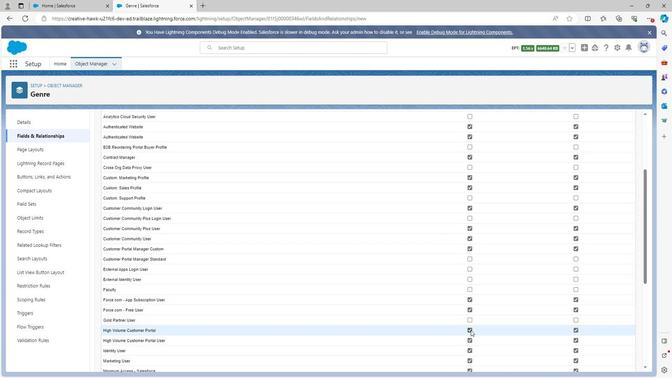 
Action: Mouse pressed left at (468, 330)
Screenshot: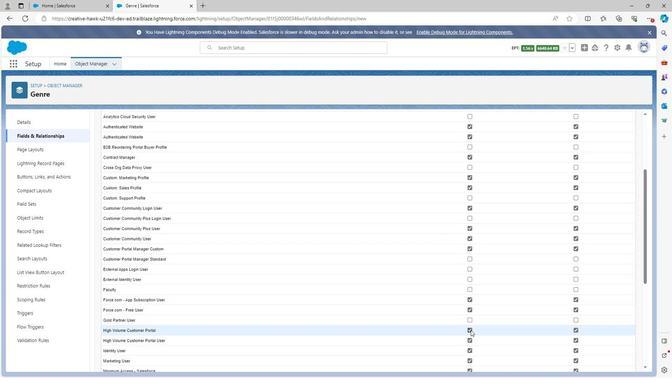 
Action: Mouse moved to (466, 340)
Screenshot: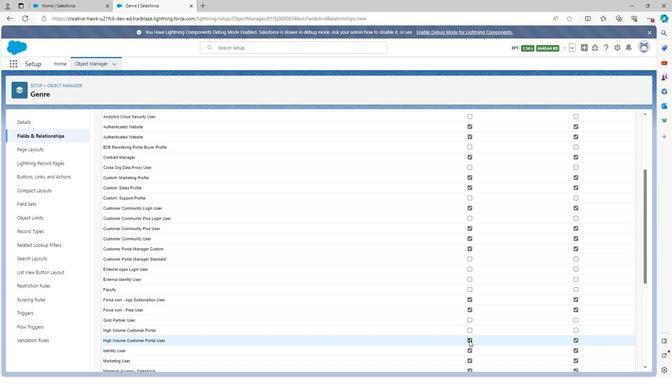 
Action: Mouse pressed left at (466, 340)
Screenshot: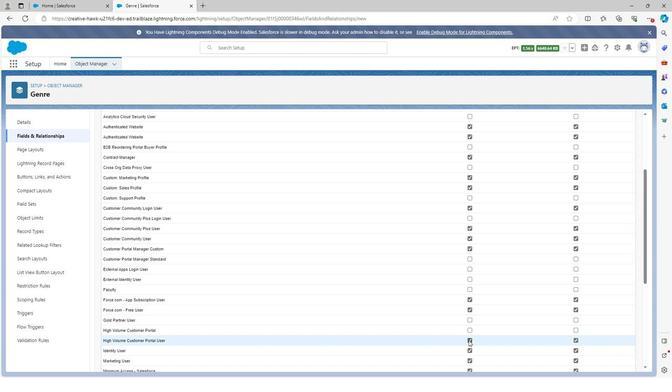 
Action: Mouse moved to (466, 340)
Screenshot: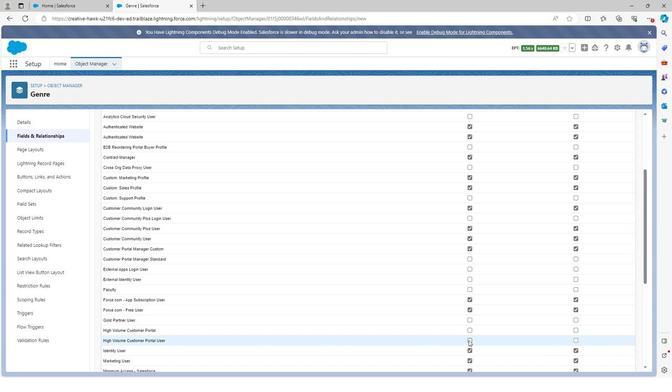 
Action: Mouse scrolled (466, 340) with delta (0, 0)
Screenshot: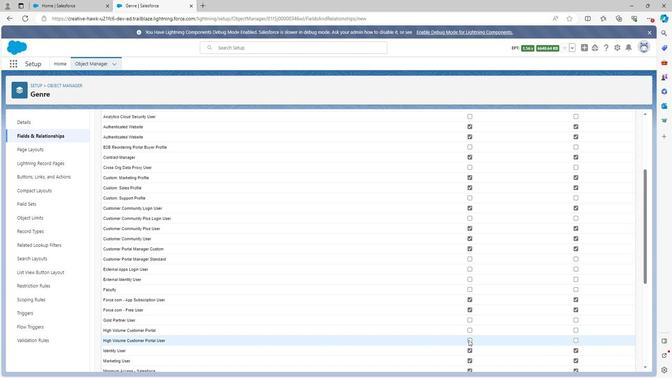 
Action: Mouse moved to (469, 323)
Screenshot: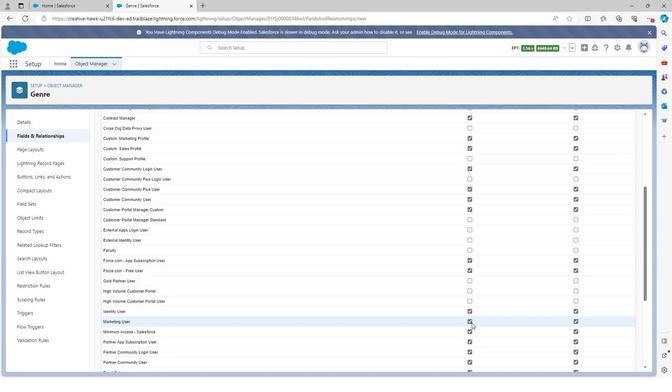 
Action: Mouse pressed left at (469, 323)
Screenshot: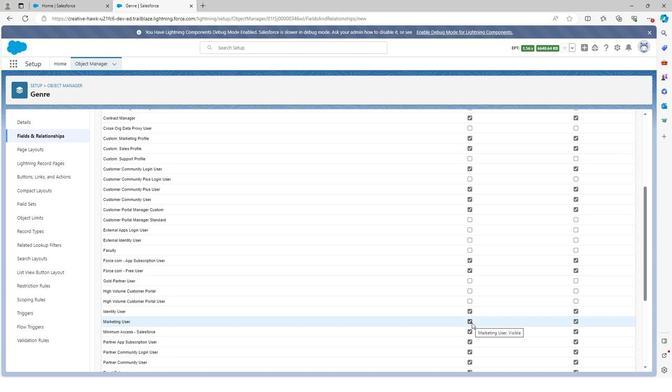 
Action: Mouse moved to (469, 323)
Screenshot: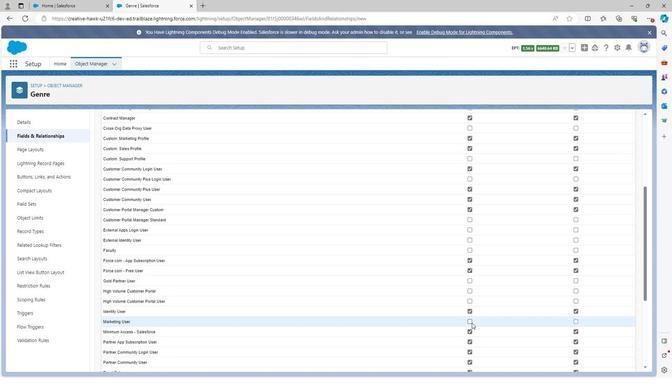 
Action: Mouse scrolled (469, 322) with delta (0, 0)
Screenshot: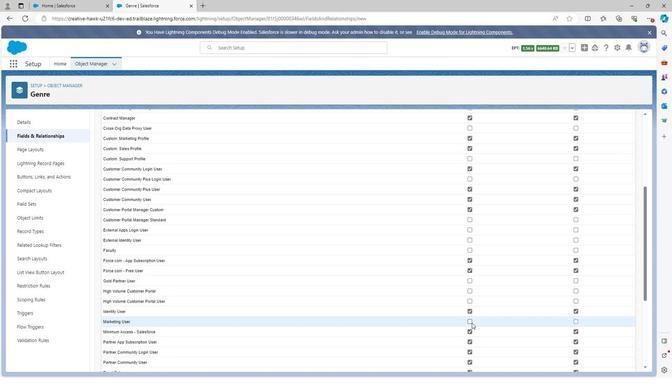 
Action: Mouse moved to (466, 329)
Screenshot: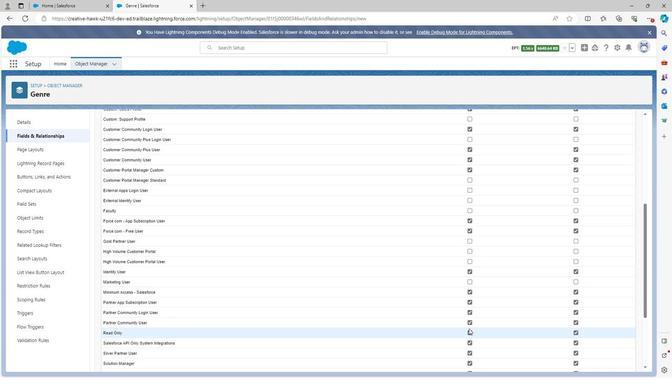 
Action: Mouse scrolled (466, 328) with delta (0, 0)
Screenshot: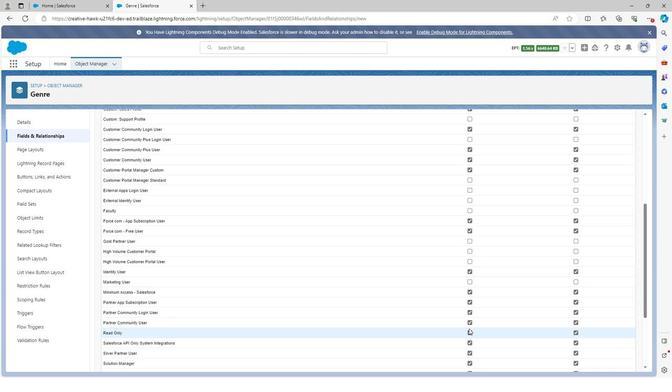 
Action: Mouse moved to (468, 305)
Screenshot: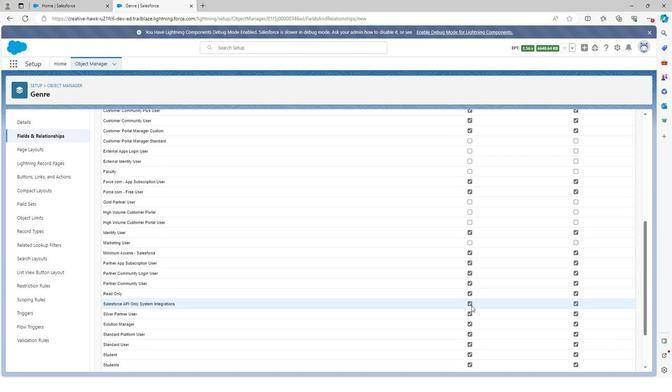 
Action: Mouse pressed left at (468, 305)
Screenshot: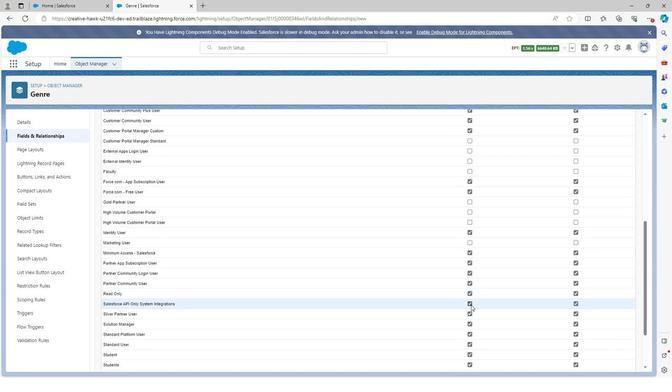 
Action: Mouse moved to (465, 320)
Screenshot: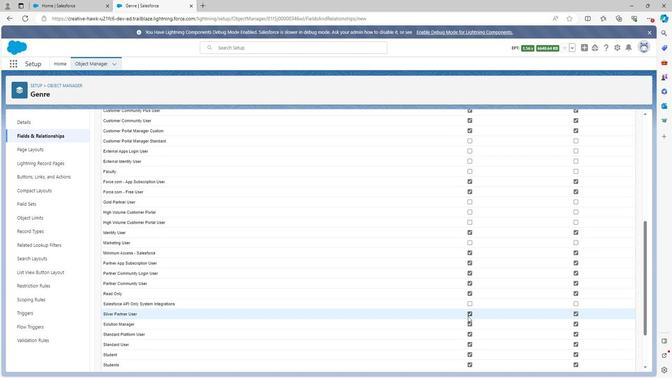 
Action: Mouse pressed left at (465, 320)
Screenshot: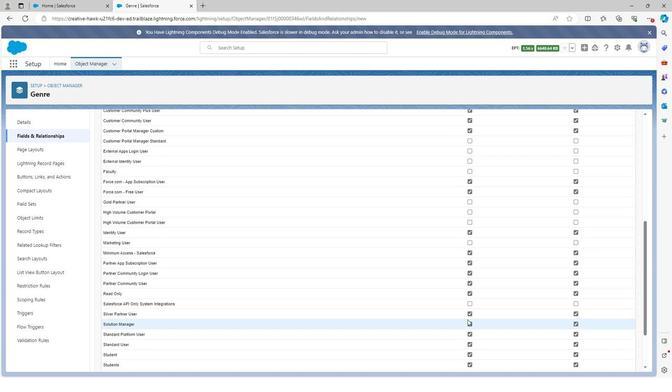
Action: Mouse moved to (467, 315)
Screenshot: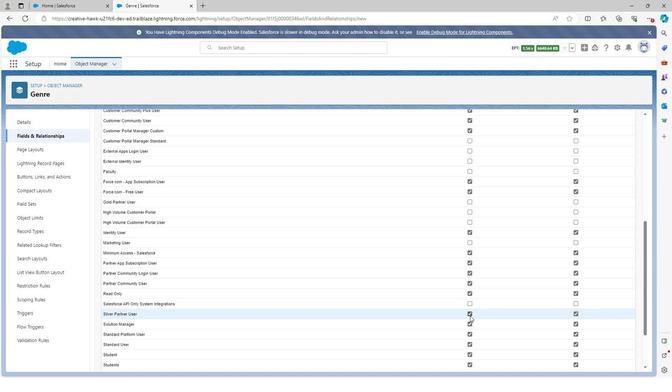 
Action: Mouse pressed left at (467, 315)
Screenshot: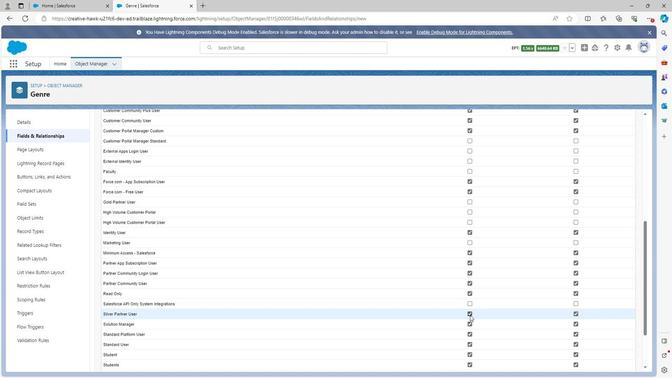 
Action: Mouse moved to (467, 353)
Screenshot: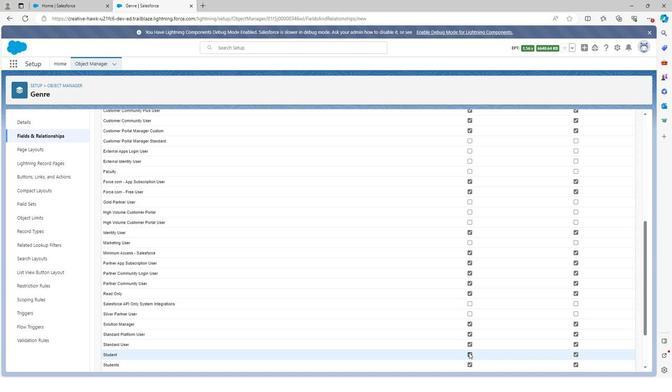 
Action: Mouse pressed left at (467, 353)
Screenshot: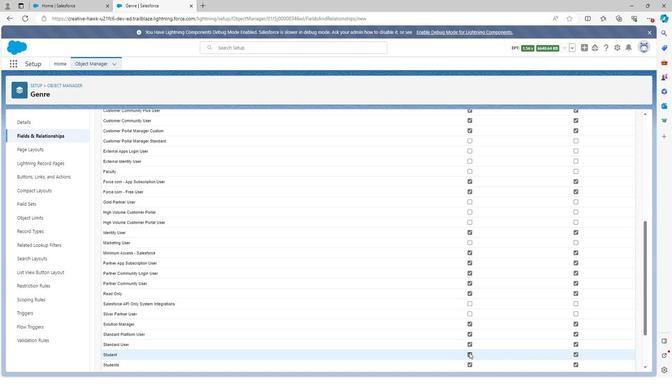 
Action: Mouse moved to (468, 363)
Screenshot: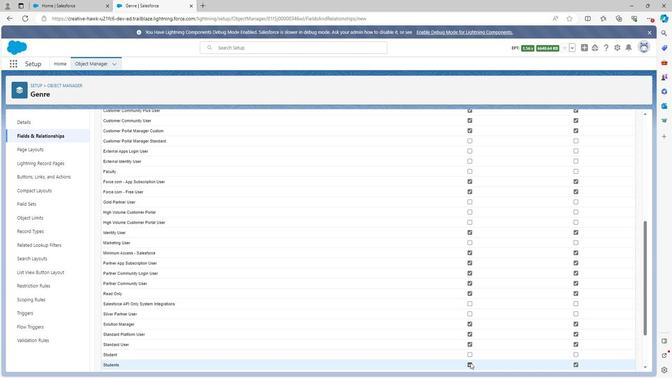 
Action: Mouse pressed left at (468, 363)
Screenshot: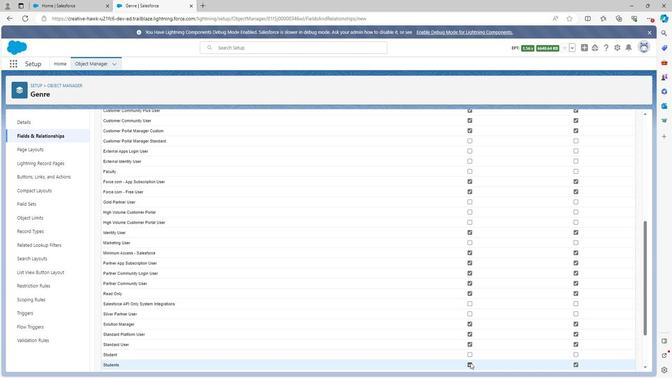 
Action: Mouse moved to (468, 362)
Screenshot: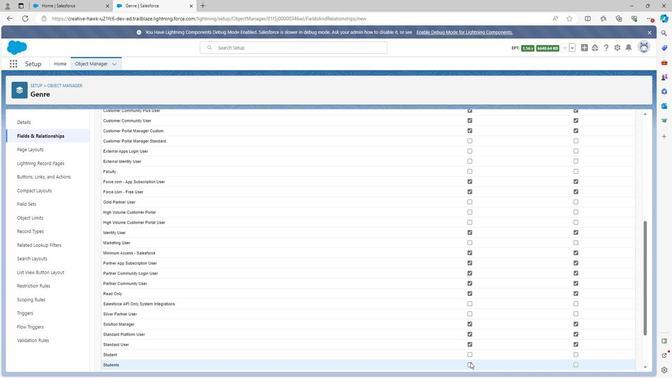 
Action: Mouse scrolled (468, 362) with delta (0, 0)
Screenshot: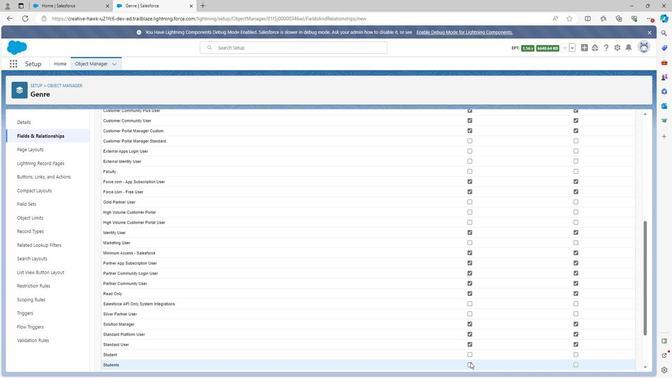 
Action: Mouse moved to (468, 345)
Screenshot: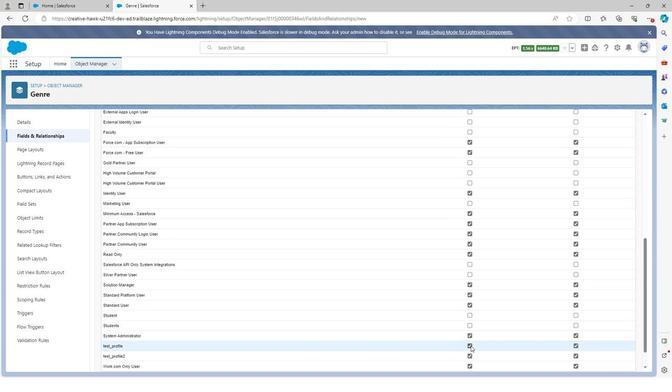 
Action: Mouse pressed left at (468, 345)
Screenshot: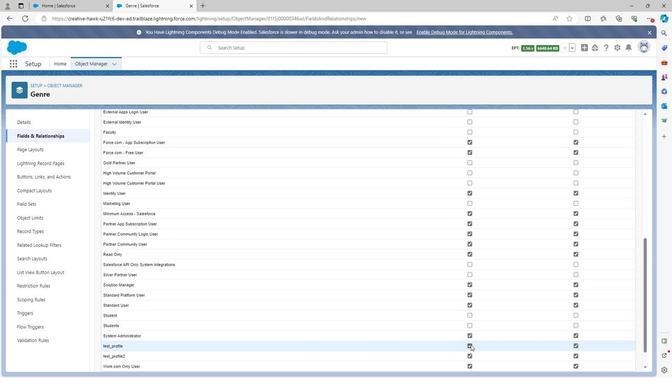 
Action: Mouse moved to (466, 358)
Screenshot: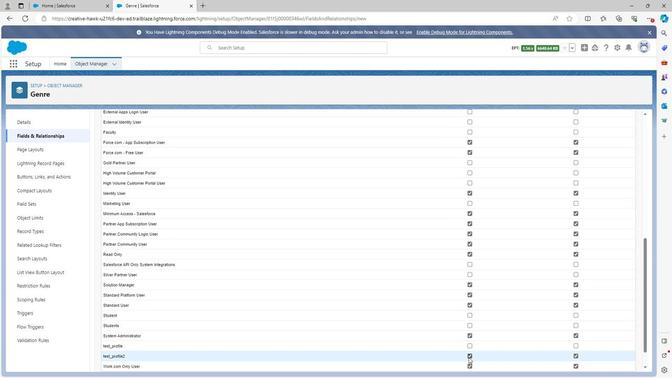 
Action: Mouse pressed left at (466, 358)
Screenshot: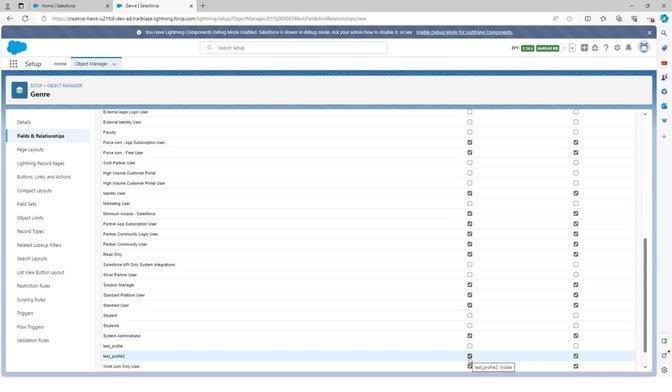 
Action: Mouse moved to (467, 364)
Screenshot: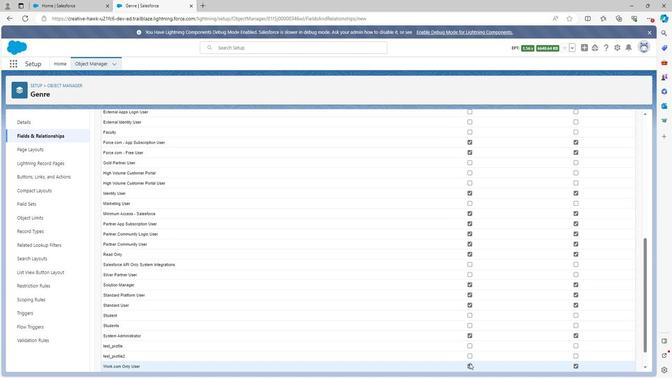 
Action: Mouse pressed left at (467, 364)
Screenshot: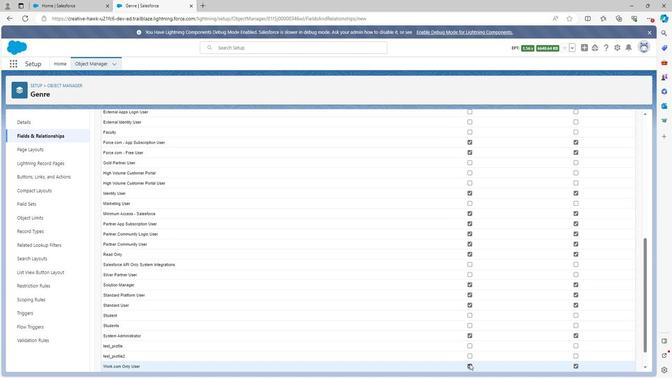 
Action: Mouse moved to (553, 352)
Screenshot: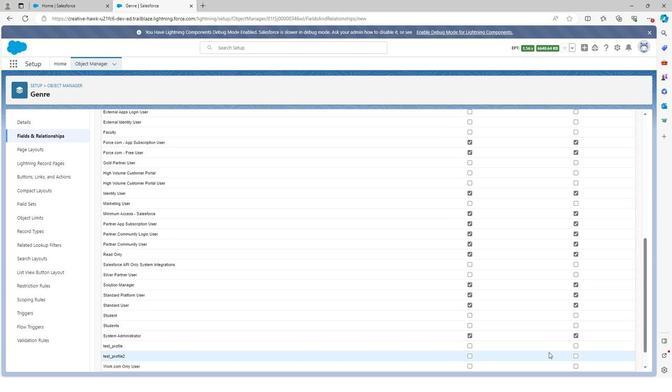 
Action: Mouse scrolled (553, 352) with delta (0, 0)
Screenshot: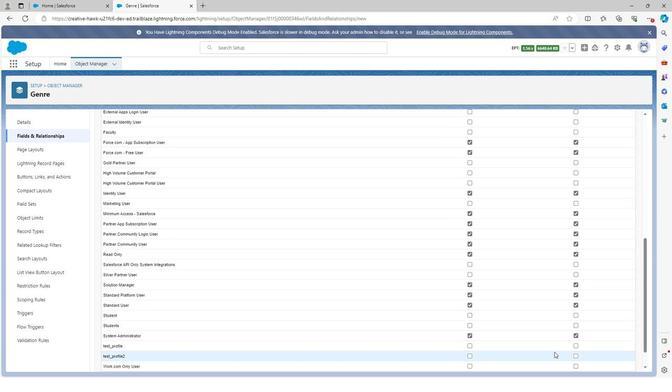 
Action: Mouse moved to (615, 362)
Screenshot: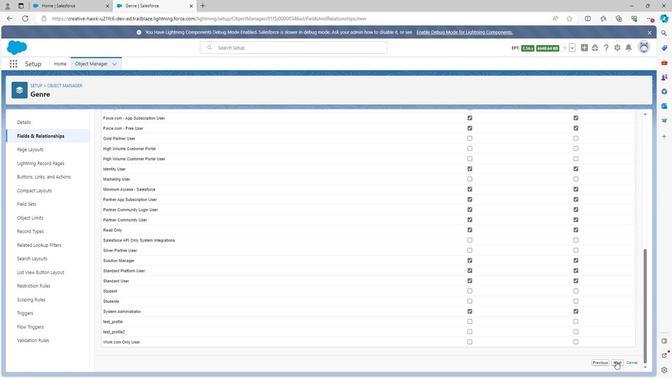 
Action: Mouse pressed left at (615, 362)
Screenshot: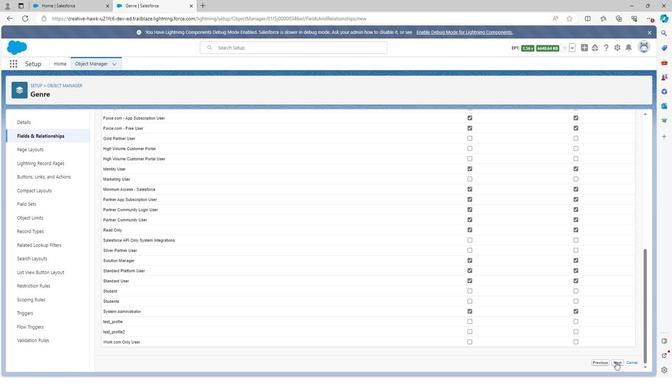 
Action: Mouse moved to (619, 248)
Screenshot: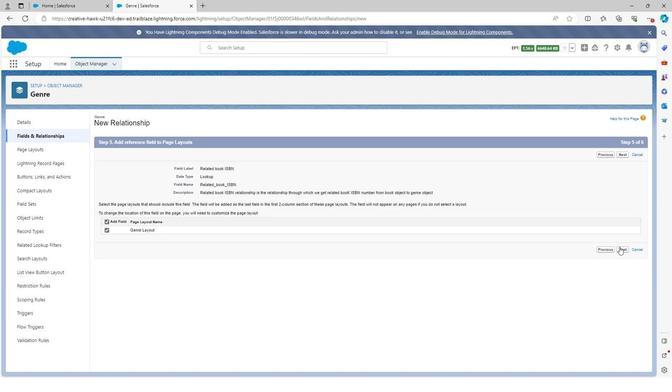 
Action: Mouse pressed left at (619, 248)
Screenshot: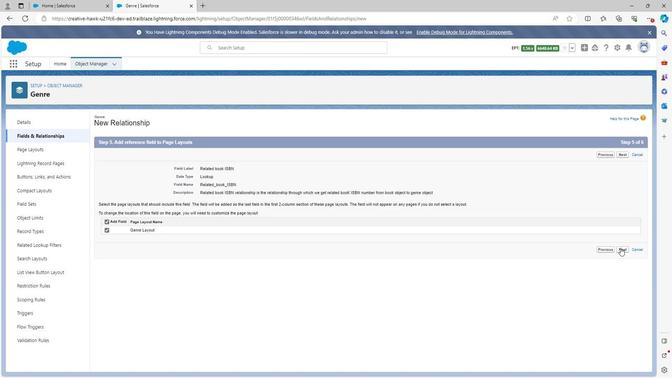 
Action: Mouse moved to (617, 274)
Screenshot: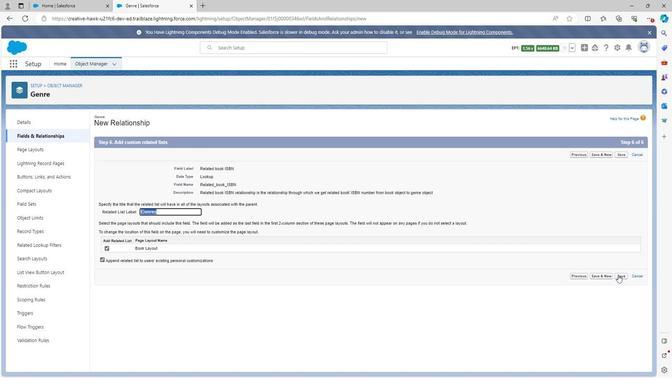 
Action: Mouse pressed left at (617, 274)
Screenshot: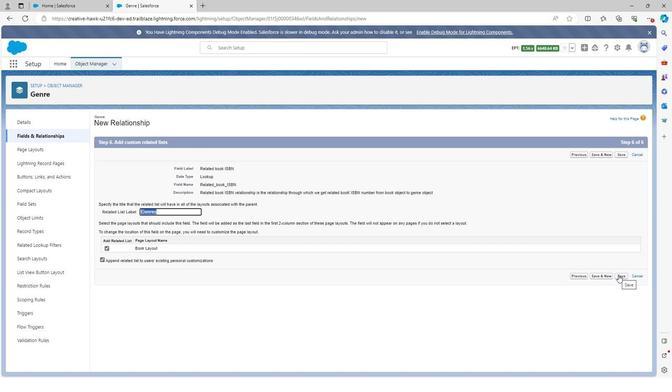 
Action: Mouse moved to (495, 123)
Screenshot: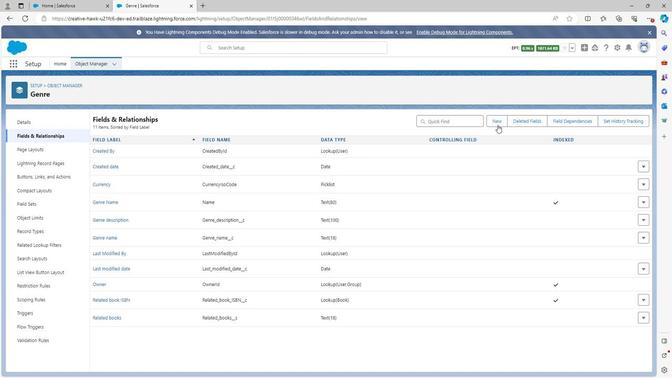
Action: Mouse pressed left at (495, 123)
Screenshot: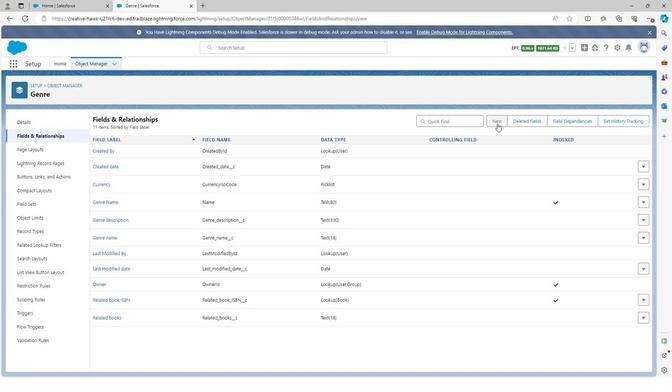 
Action: Mouse moved to (118, 297)
Screenshot: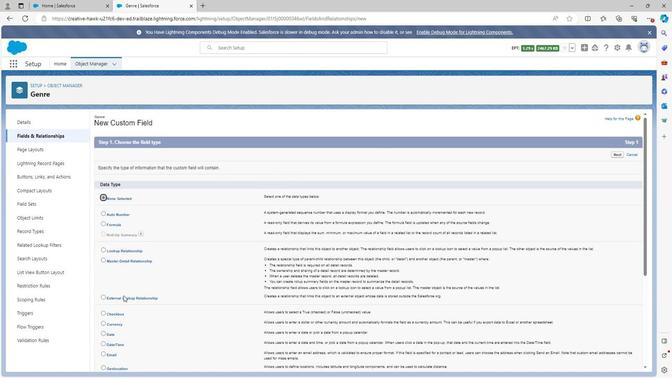 
Action: Mouse scrolled (118, 297) with delta (0, 0)
Screenshot: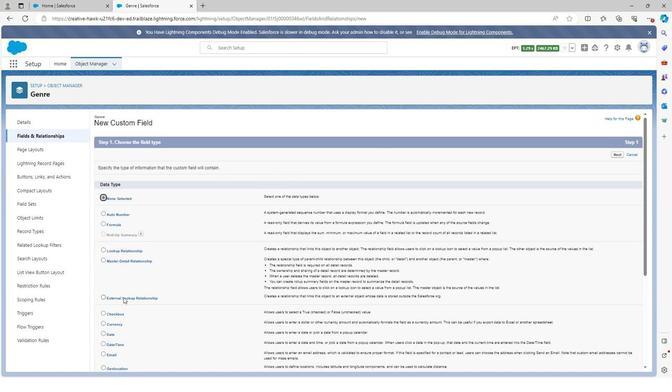 
Action: Mouse moved to (119, 297)
Screenshot: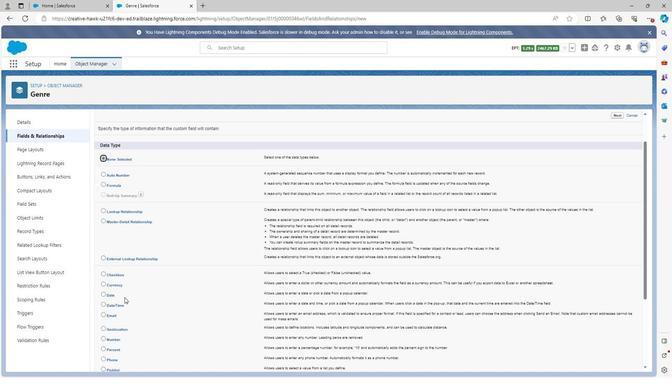 
Action: Mouse scrolled (119, 297) with delta (0, 0)
Screenshot: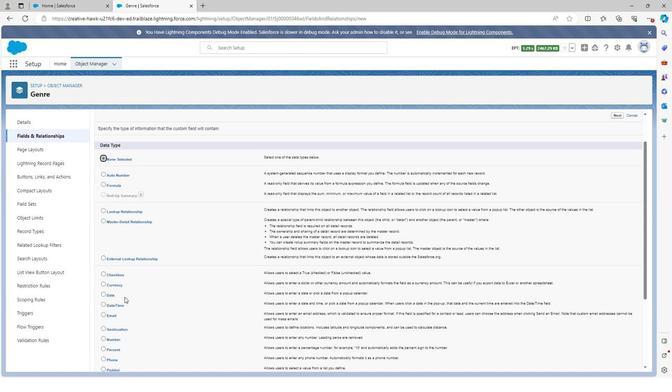 
Action: Mouse scrolled (119, 297) with delta (0, 0)
Screenshot: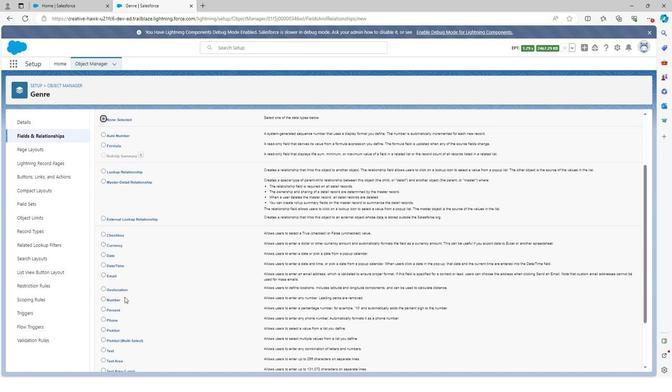 
Action: Mouse moved to (119, 297)
Screenshot: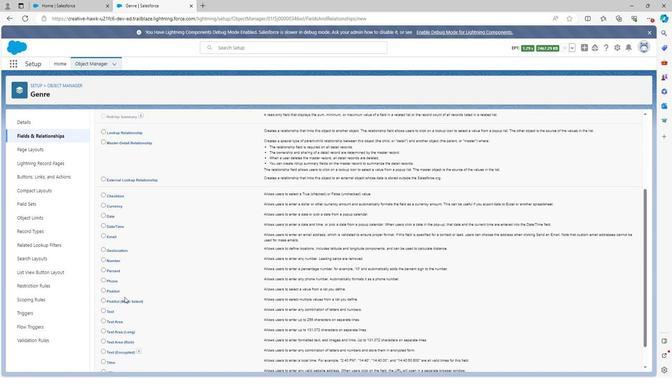 
Action: Mouse scrolled (119, 296) with delta (0, 0)
Screenshot: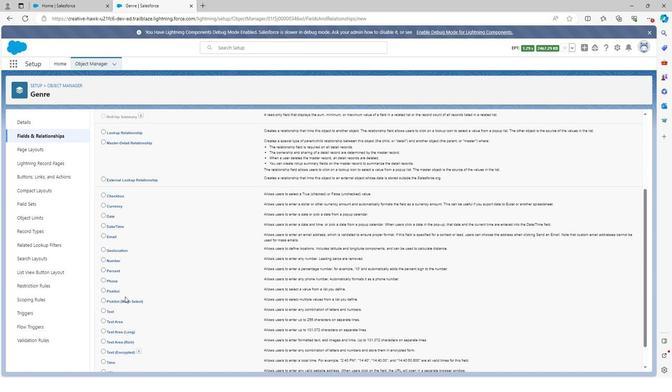 
Action: Mouse scrolled (119, 296) with delta (0, 0)
Screenshot: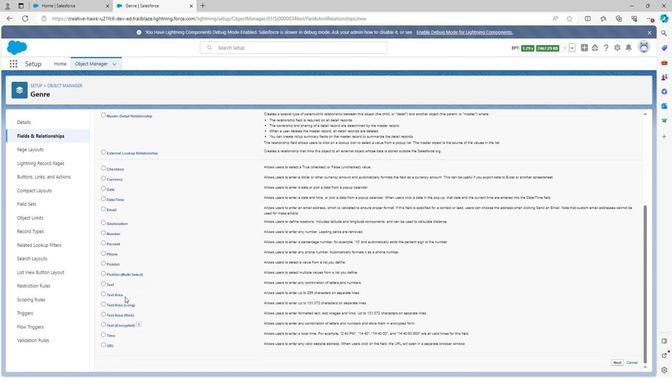 
Action: Mouse moved to (125, 282)
Screenshot: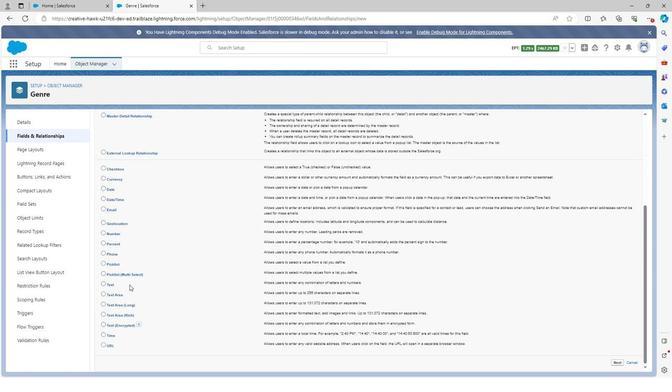 
Action: Mouse scrolled (125, 282) with delta (0, 0)
Screenshot: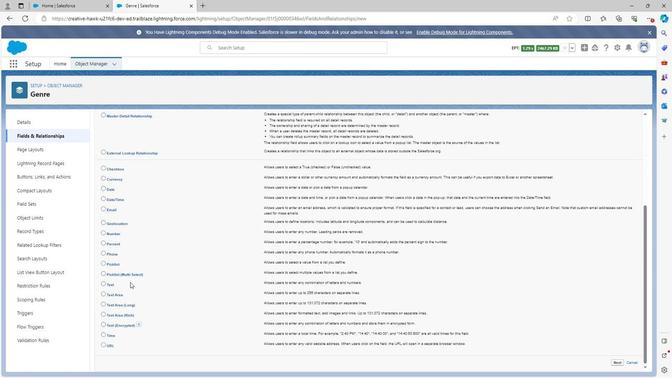 
Action: Mouse scrolled (125, 282) with delta (0, 0)
Screenshot: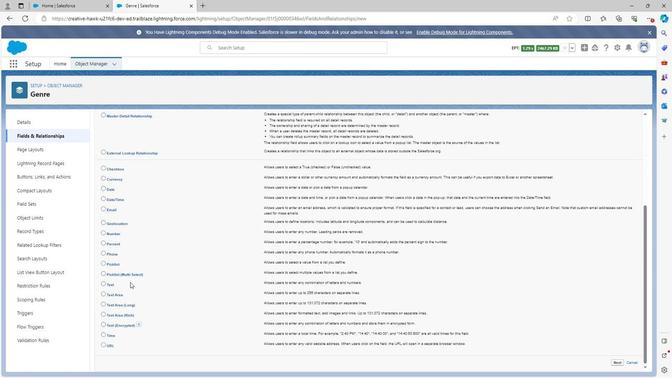 
Action: Mouse scrolled (125, 282) with delta (0, 0)
Screenshot: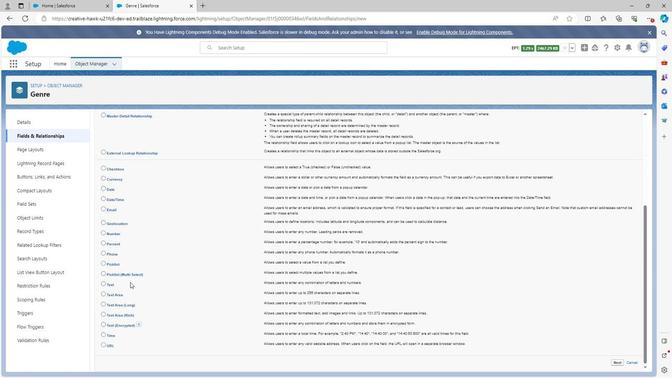 
Action: Mouse moved to (98, 223)
Screenshot: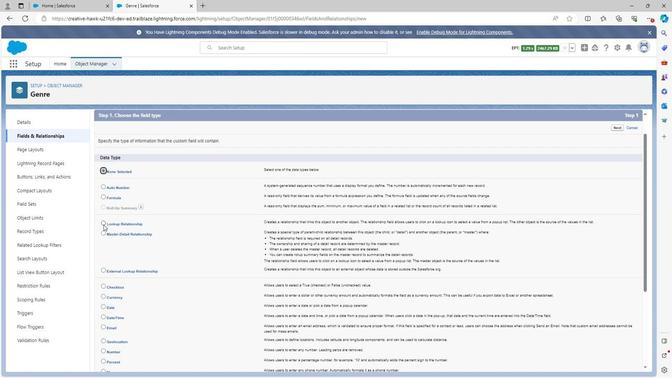 
Action: Mouse pressed left at (98, 223)
Screenshot: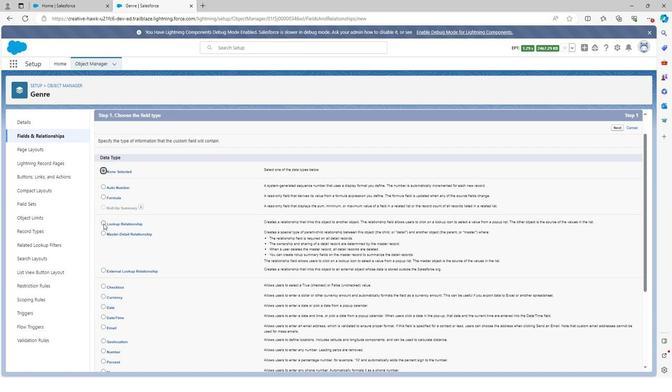 
Action: Mouse moved to (579, 316)
Screenshot: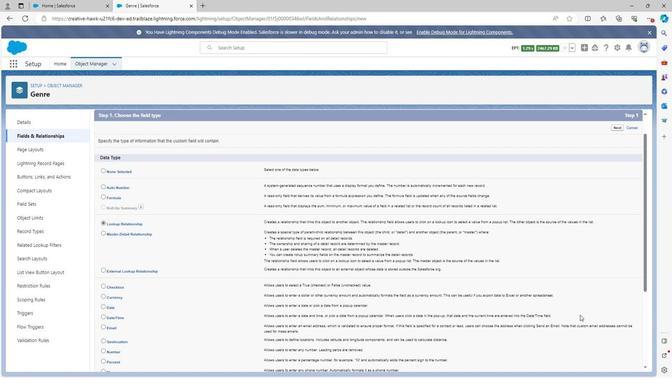
Action: Mouse scrolled (579, 315) with delta (0, 0)
Screenshot: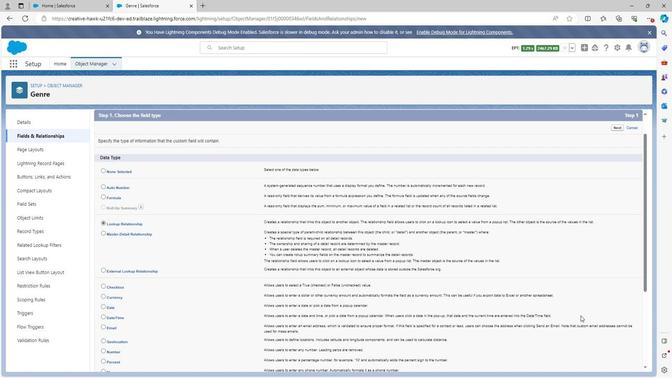 
Action: Mouse moved to (580, 317)
Screenshot: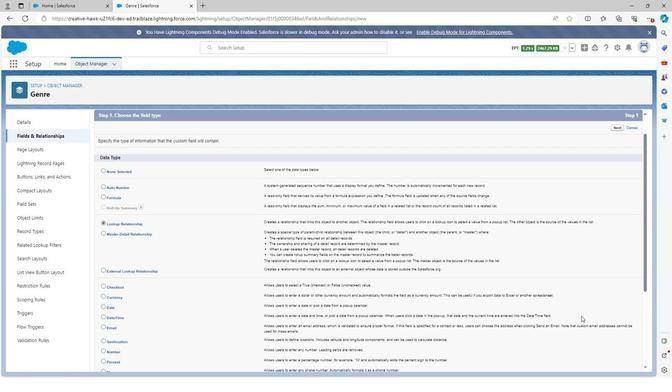 
Action: Mouse scrolled (580, 316) with delta (0, 0)
Screenshot: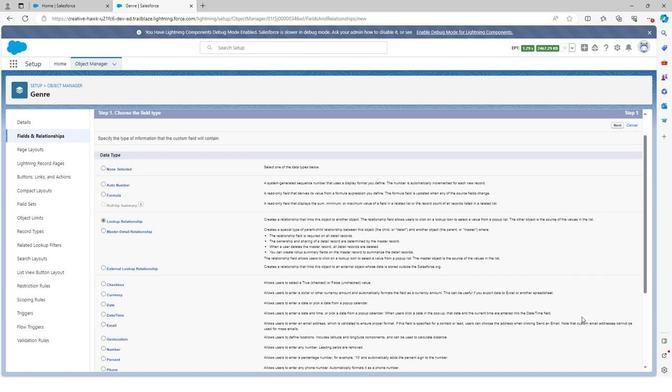 
Action: Mouse moved to (580, 318)
Screenshot: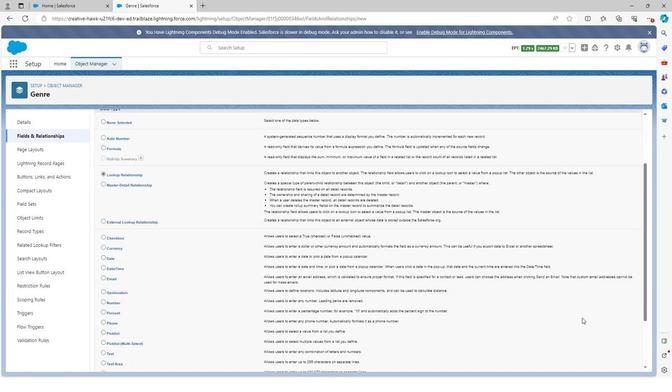 
Action: Mouse scrolled (580, 317) with delta (0, 0)
Screenshot: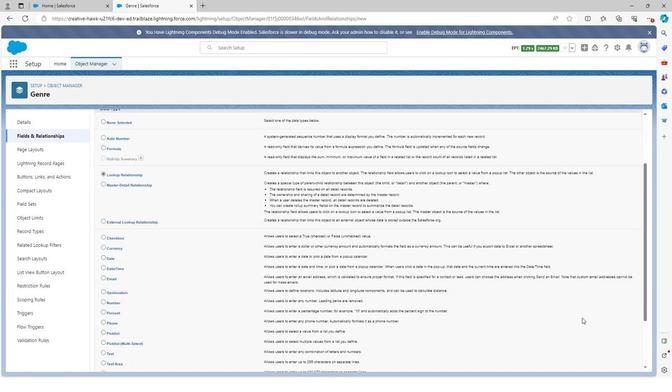 
Action: Mouse moved to (616, 361)
Screenshot: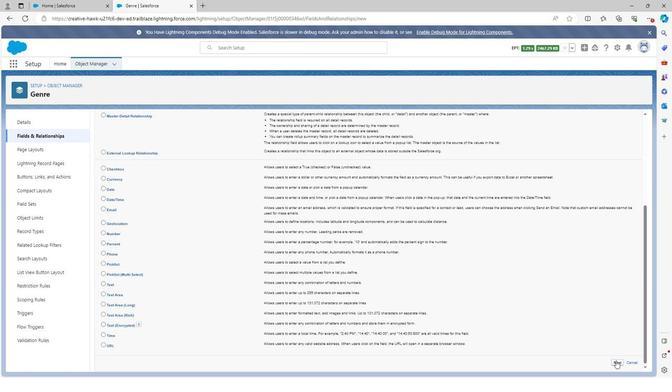 
Action: Mouse pressed left at (616, 361)
Screenshot: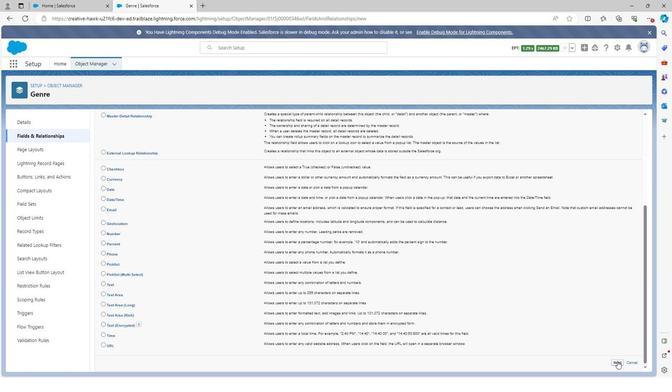 
Action: Mouse moved to (257, 181)
Screenshot: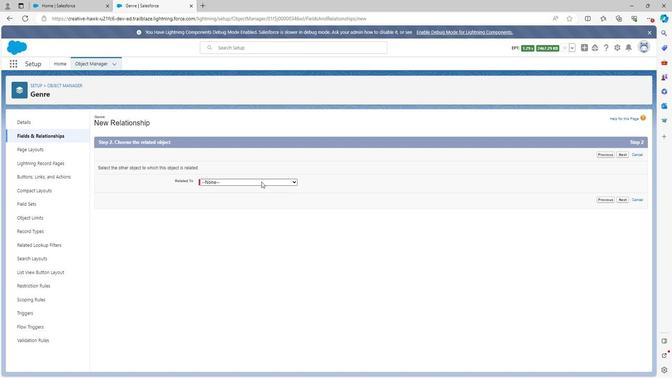 
Action: Mouse pressed left at (257, 181)
Screenshot: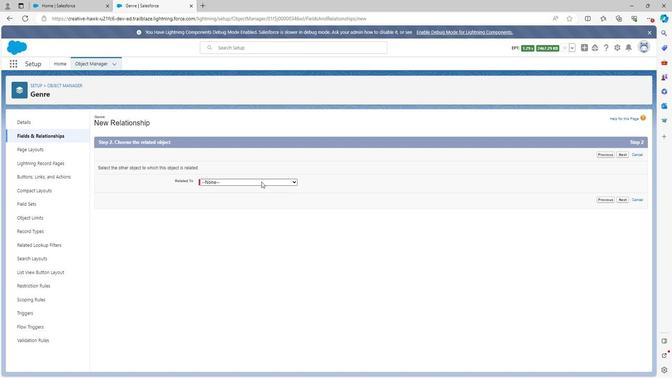 
Action: Mouse moved to (229, 264)
Screenshot: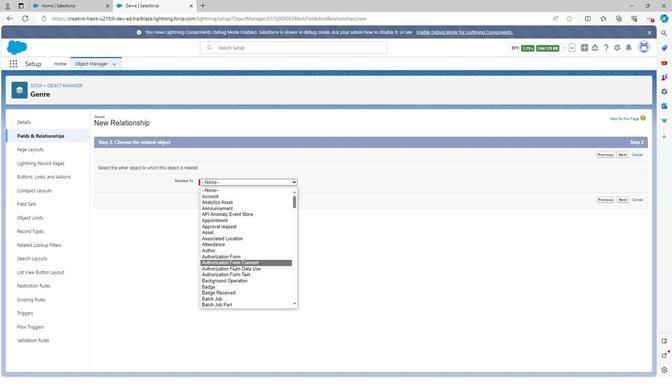 
Action: Mouse scrolled (229, 263) with delta (0, 0)
Screenshot: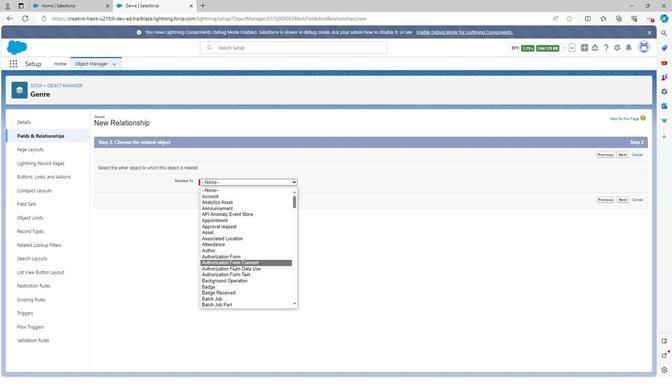 
Action: Mouse scrolled (229, 263) with delta (0, 0)
Screenshot: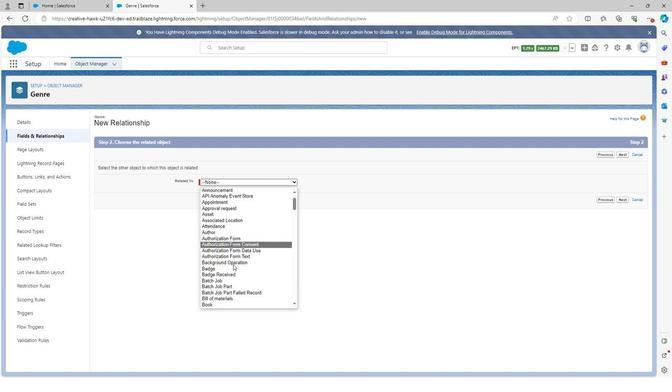 
Action: Mouse moved to (210, 284)
Screenshot: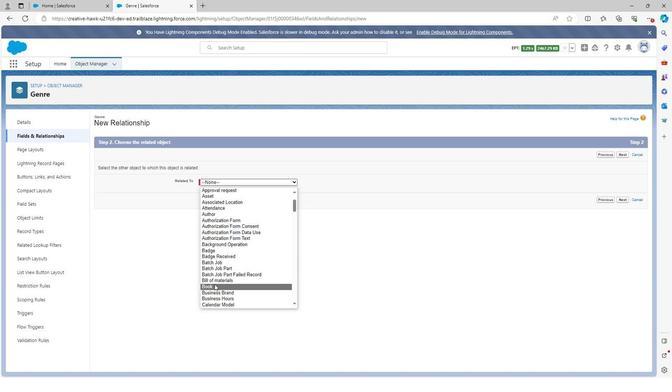 
Action: Mouse pressed left at (210, 284)
Screenshot: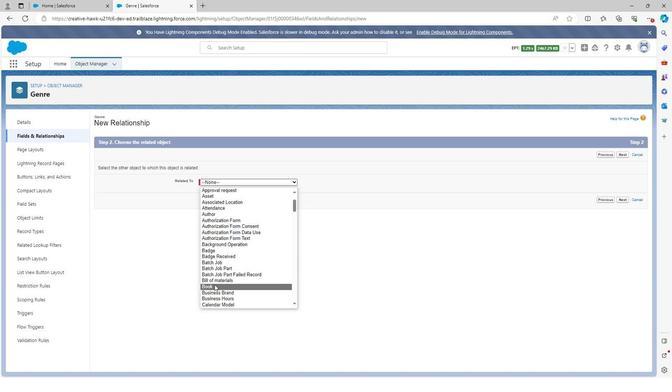
Action: Mouse moved to (621, 196)
Screenshot: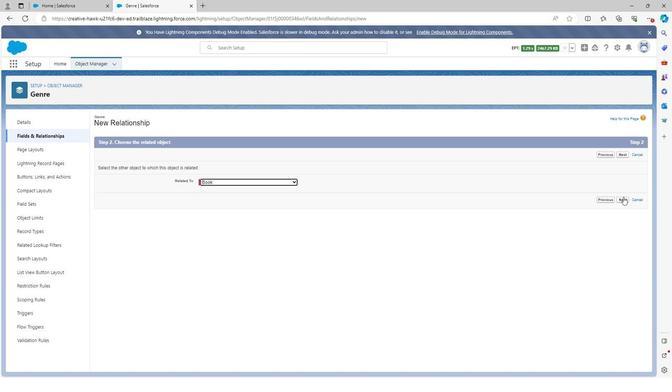 
Action: Mouse pressed left at (621, 196)
Screenshot: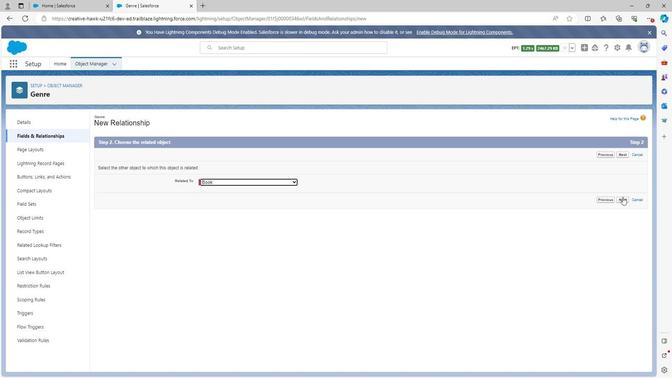
Action: Mouse moved to (216, 166)
Screenshot: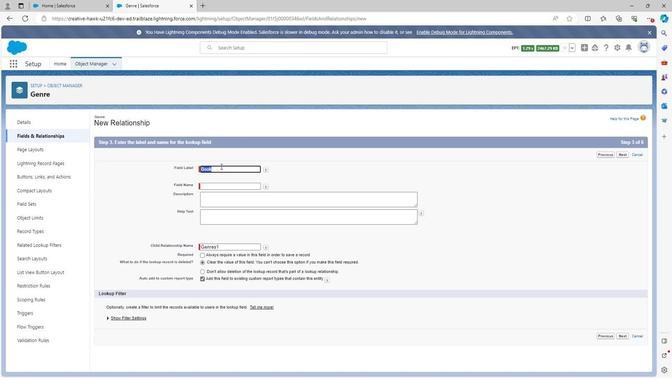 
Action: Mouse pressed left at (216, 166)
Screenshot: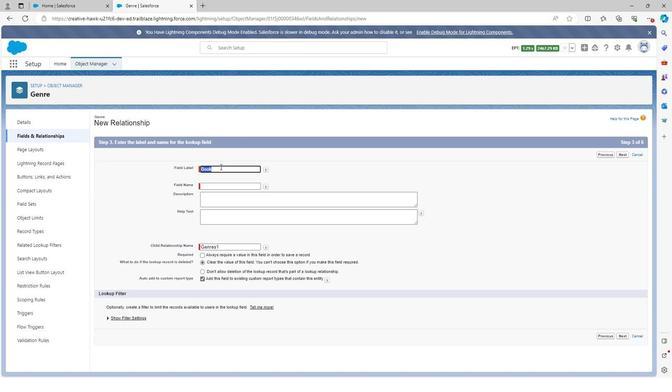 
Action: Key pressed <Key.backspace><Key.backspace><Key.backspace><Key.backspace><Key.shift>Related<Key.space>book<Key.space>language
Screenshot: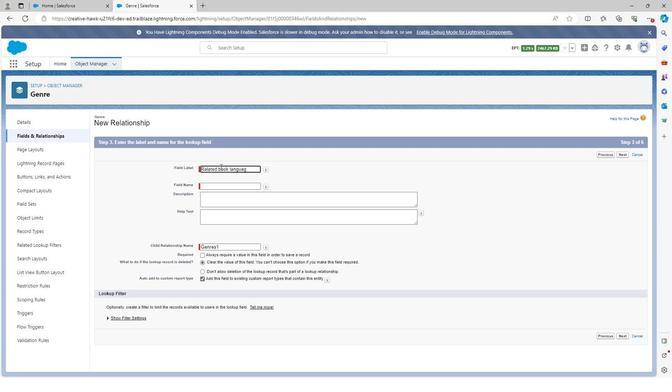 
Action: Mouse moved to (282, 179)
Screenshot: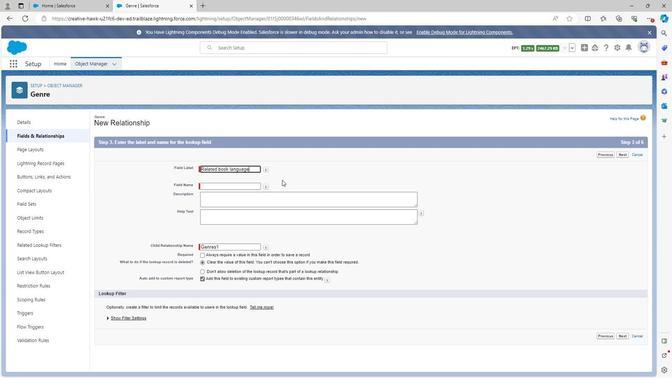 
Action: Mouse pressed left at (282, 179)
Screenshot: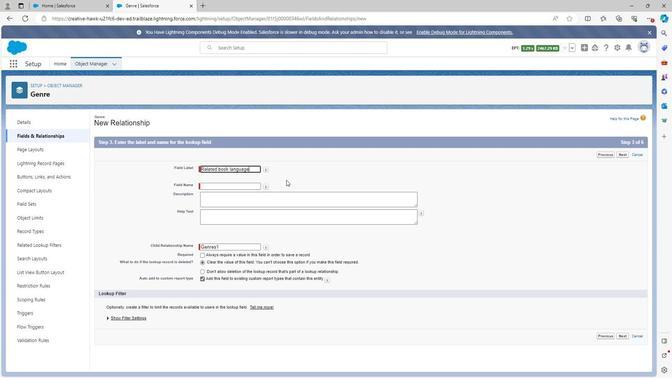 
Action: Mouse moved to (246, 202)
Screenshot: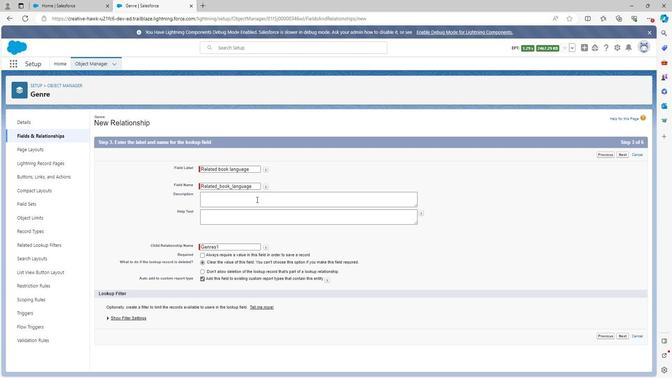 
Action: Mouse pressed left at (246, 202)
Screenshot: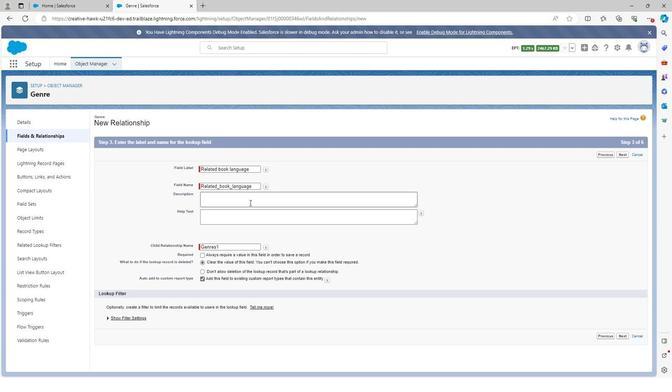 
Action: Mouse moved to (247, 201)
Screenshot: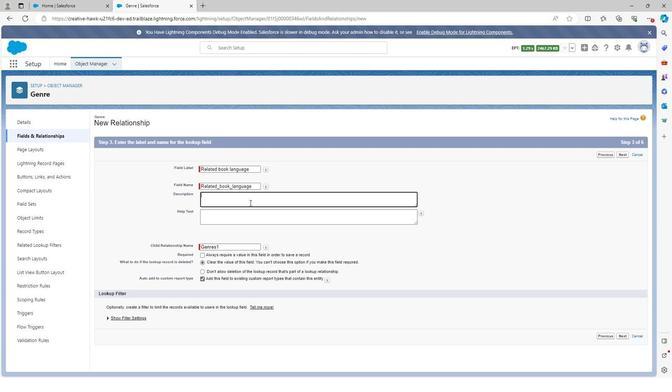 
Action: Key pressed <Key.shift>Related<Key.space>book<Key.space>language<Key.space>relationship<Key.space>through<Key.space>which<Key.space>we<Key.space>get<Key.space>related<Key.space>book<Key.space>language<Key.space>from<Key.space>book<Key.space>object<Key.space>to<Key.space>genre<Key.space>object
Screenshot: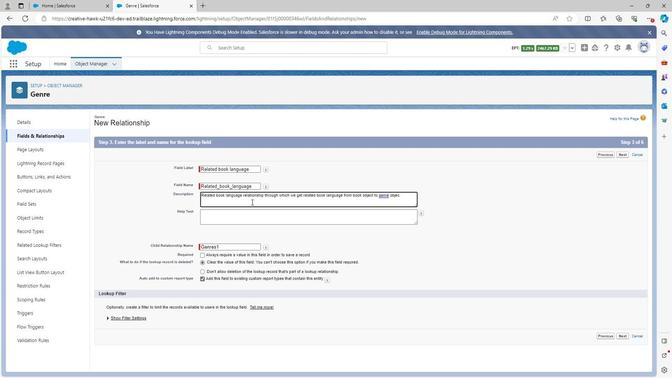 
Action: Mouse moved to (241, 218)
Screenshot: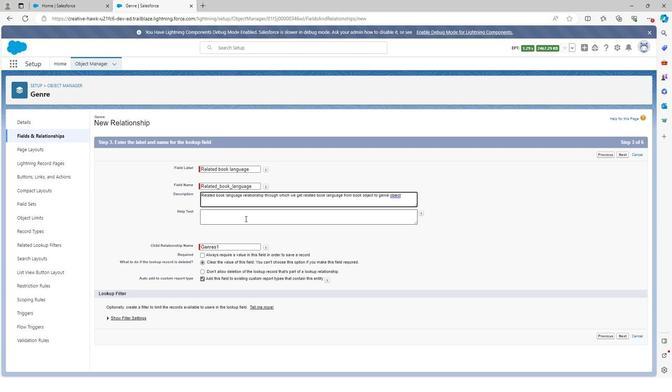 
Action: Mouse pressed left at (241, 218)
Screenshot: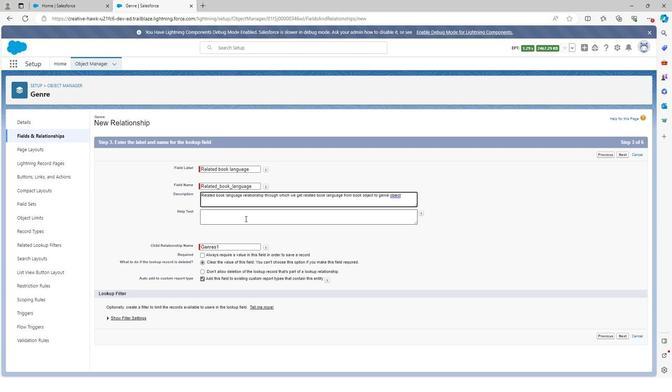 
Action: Key pressed <Key.shift>Related<Key.space>book<Key.space>language
Screenshot: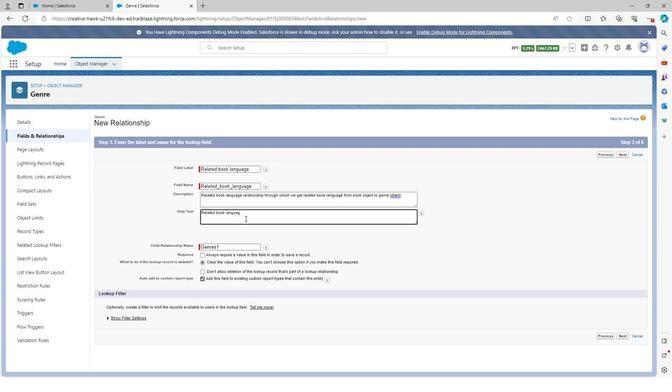 
Action: Mouse moved to (620, 335)
Screenshot: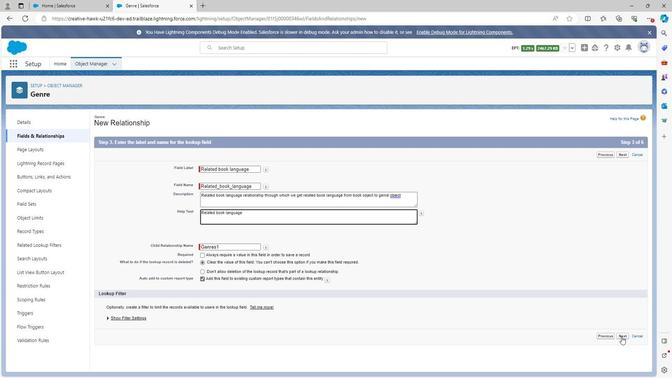 
Action: Mouse pressed left at (620, 335)
Screenshot: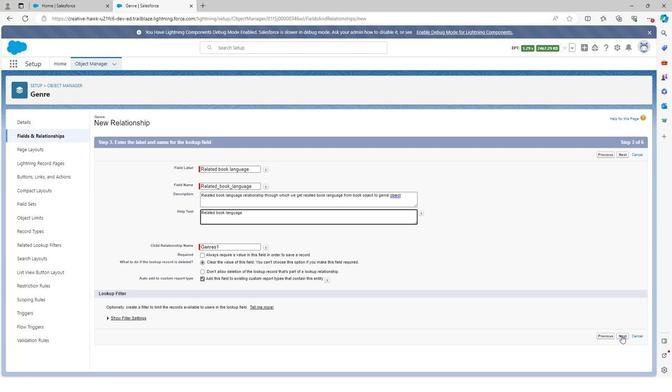 
Action: Mouse moved to (453, 214)
Screenshot: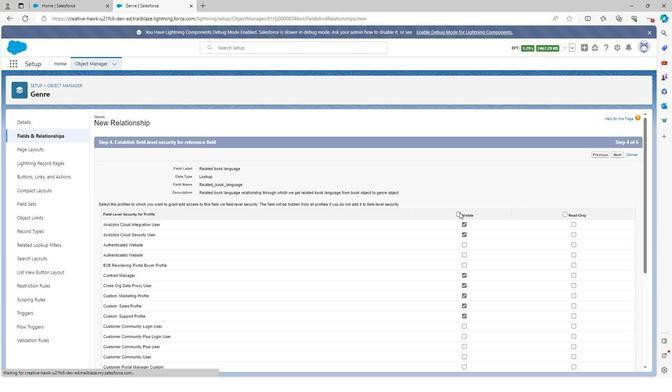 
Action: Mouse pressed left at (453, 214)
Screenshot: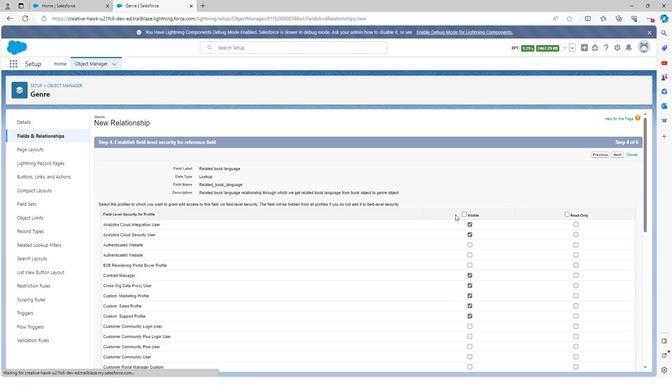 
Action: Mouse moved to (461, 213)
Screenshot: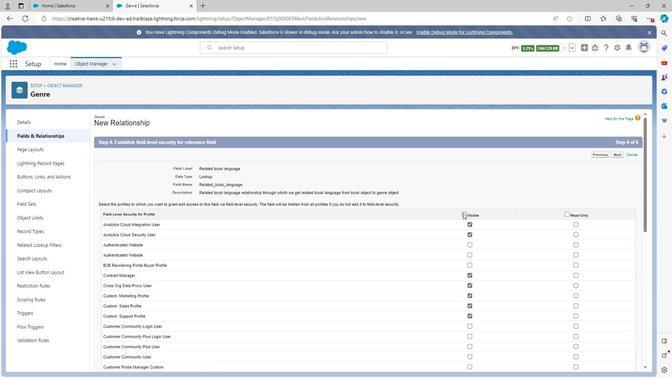 
Action: Mouse pressed left at (461, 213)
Screenshot: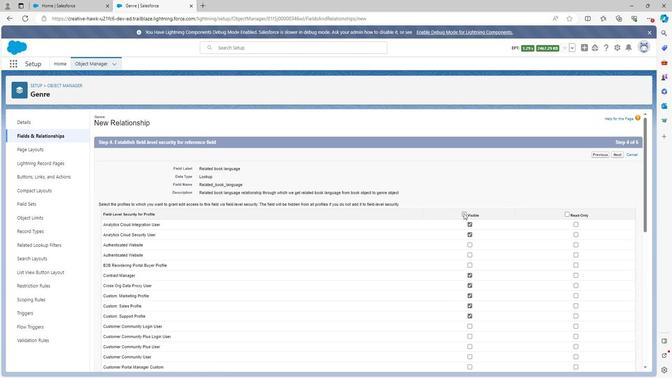 
Action: Mouse moved to (567, 213)
Screenshot: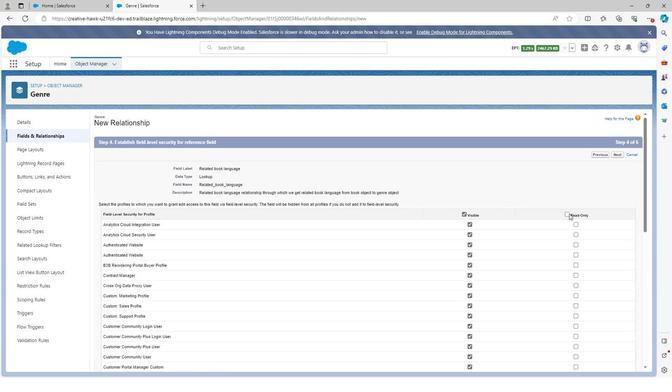 
Action: Mouse pressed left at (567, 213)
Screenshot: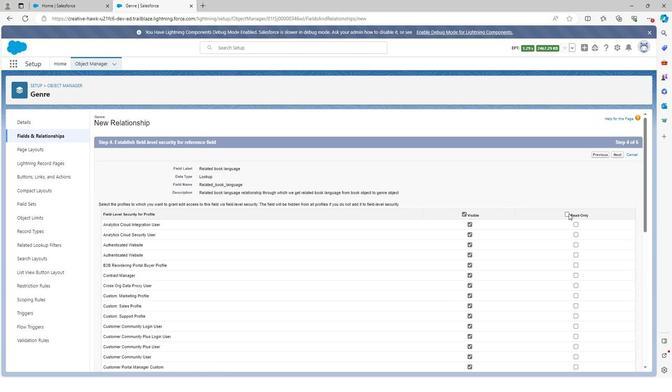 
Action: Mouse moved to (466, 222)
Screenshot: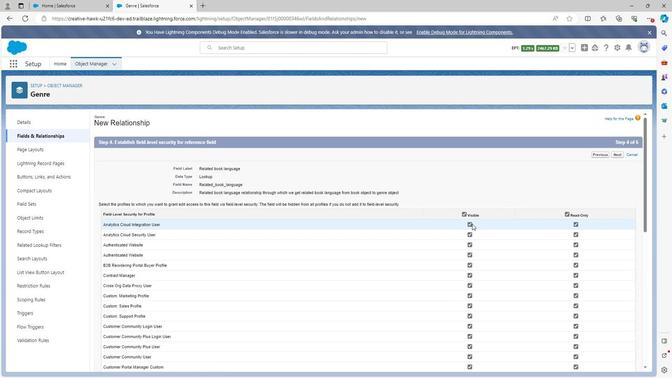 
Action: Mouse pressed left at (466, 222)
Screenshot: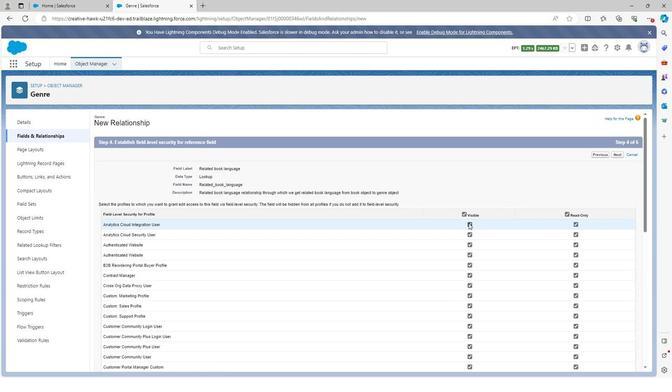 
Action: Mouse moved to (467, 233)
Screenshot: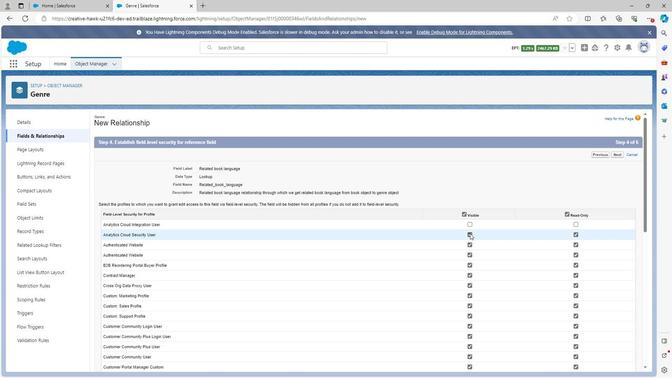 
Action: Mouse pressed left at (467, 233)
Screenshot: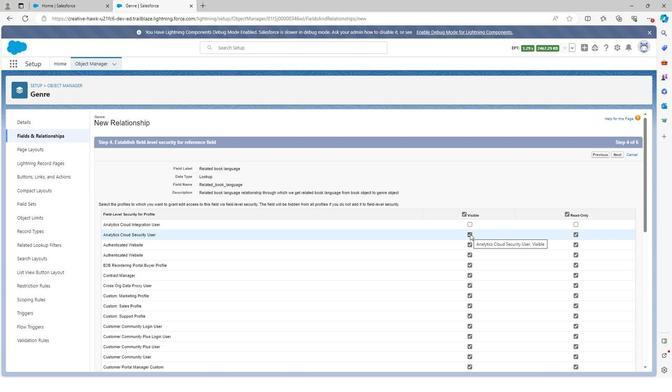 
Action: Mouse moved to (465, 263)
Screenshot: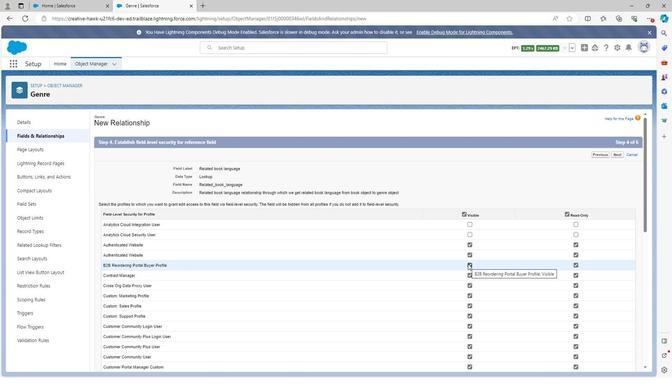 
Action: Mouse pressed left at (465, 263)
Screenshot: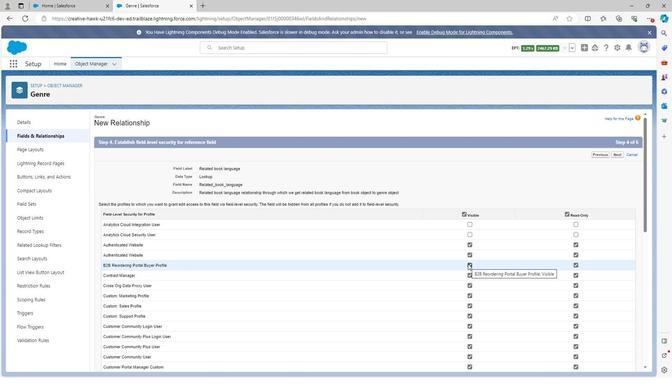 
Action: Mouse moved to (468, 286)
Screenshot: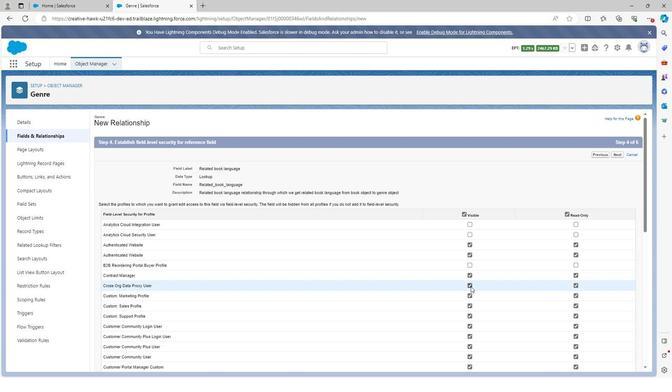 
Action: Mouse pressed left at (468, 286)
Screenshot: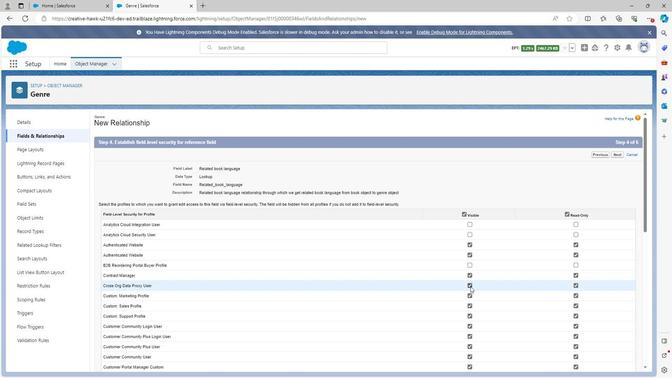 
Action: Mouse moved to (467, 286)
Screenshot: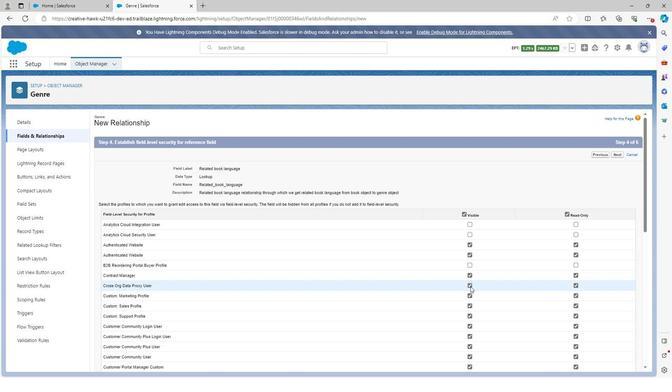 
Action: Mouse scrolled (467, 286) with delta (0, 0)
Screenshot: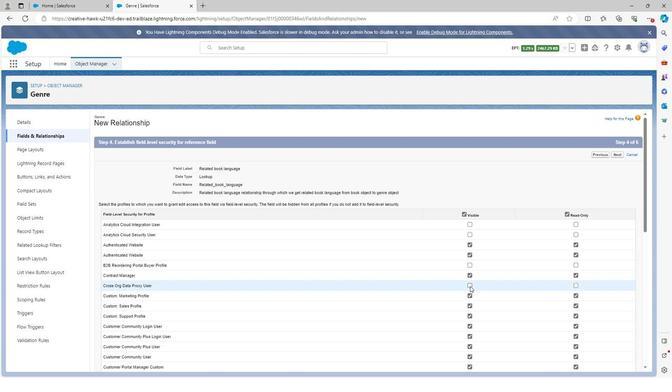 
Action: Mouse scrolled (467, 286) with delta (0, 0)
Screenshot: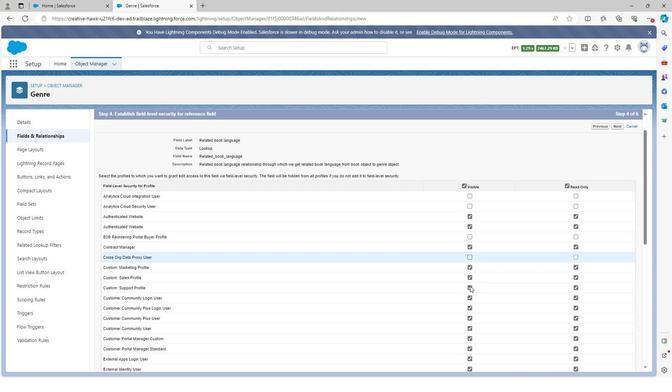 
Action: Mouse moved to (469, 236)
Screenshot: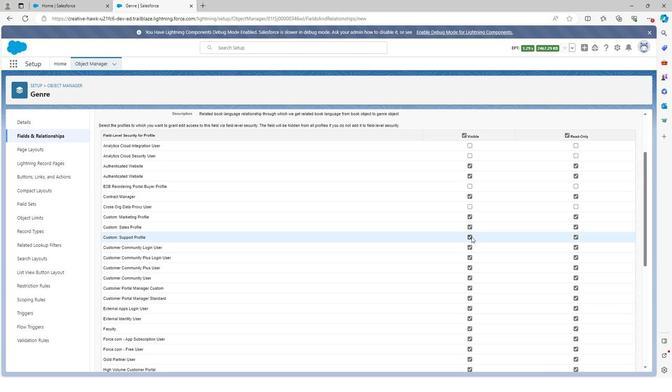 
Action: Mouse pressed left at (469, 236)
Screenshot: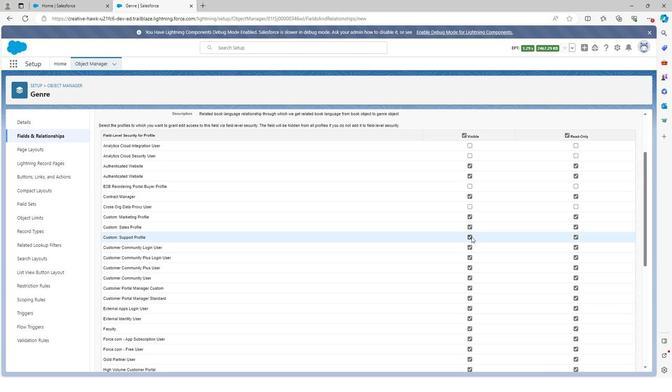 
Action: Mouse moved to (470, 259)
Screenshot: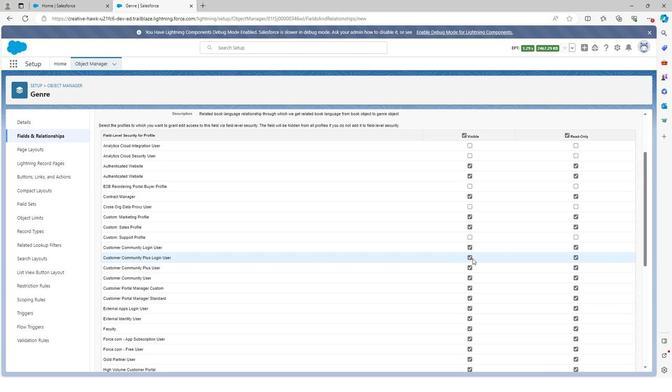 
Action: Mouse pressed left at (470, 259)
Screenshot: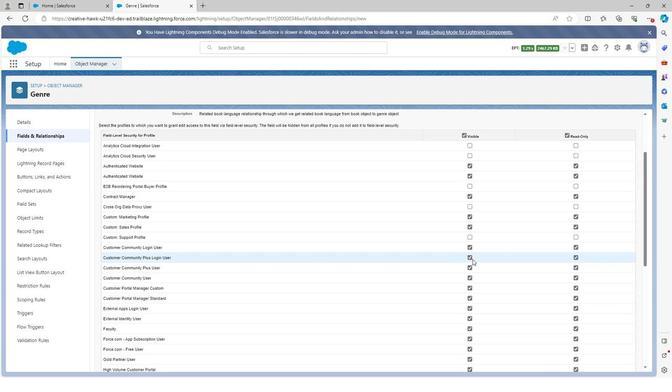 
Action: Mouse moved to (469, 287)
Screenshot: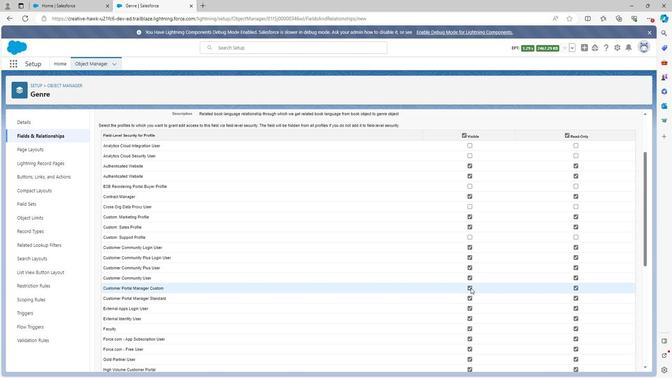 
Action: Mouse pressed left at (469, 287)
Screenshot: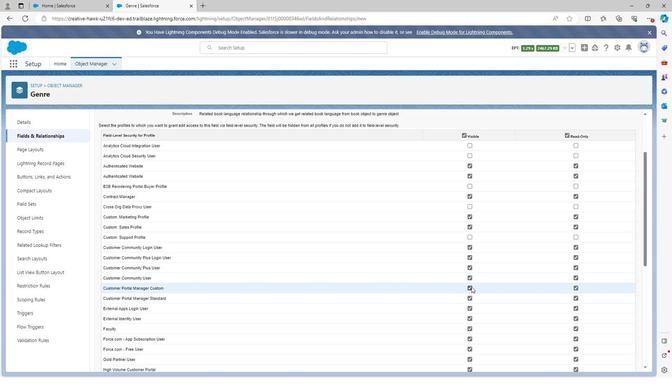 
Action: Mouse moved to (466, 299)
Screenshot: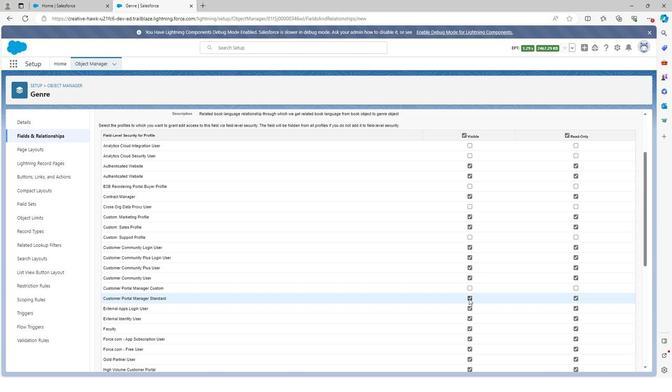
Action: Mouse pressed left at (466, 299)
Screenshot: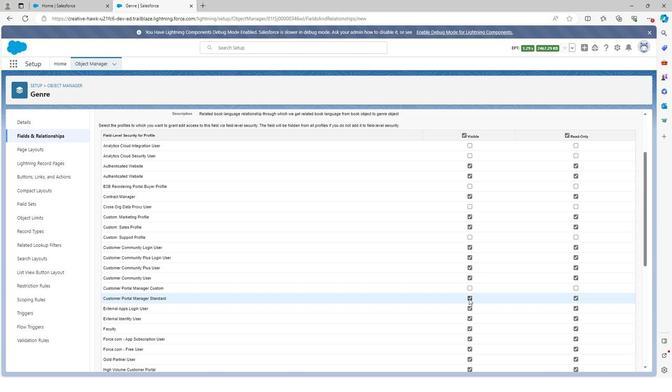 
Action: Mouse moved to (470, 307)
Screenshot: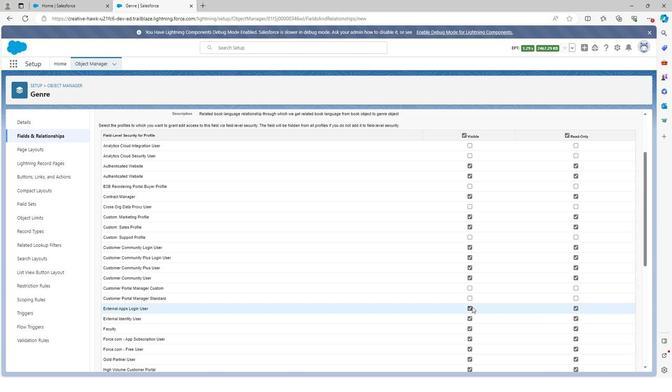 
Action: Mouse pressed left at (470, 307)
Screenshot: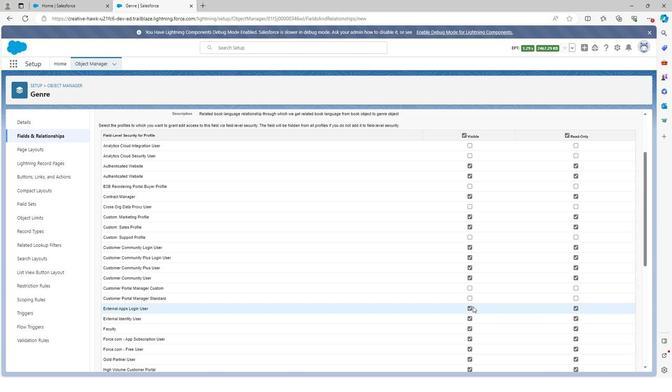 
Action: Mouse moved to (468, 308)
Screenshot: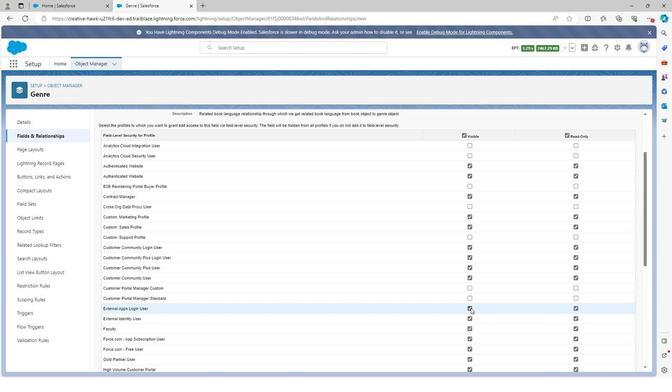 
Action: Mouse pressed left at (468, 308)
Screenshot: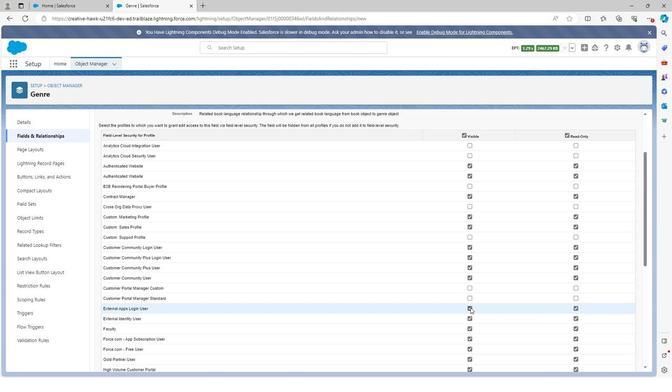 
Action: Mouse moved to (466, 319)
Screenshot: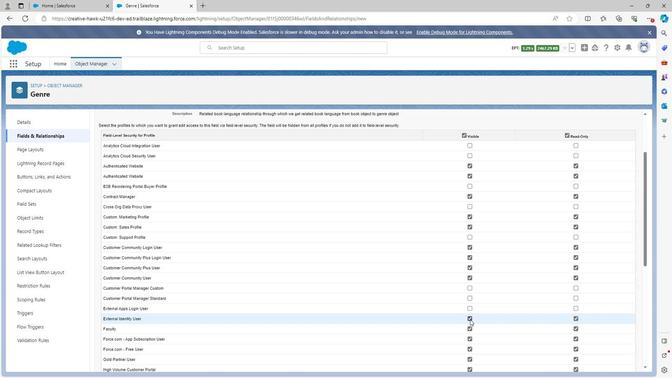 
Action: Mouse pressed left at (466, 319)
Screenshot: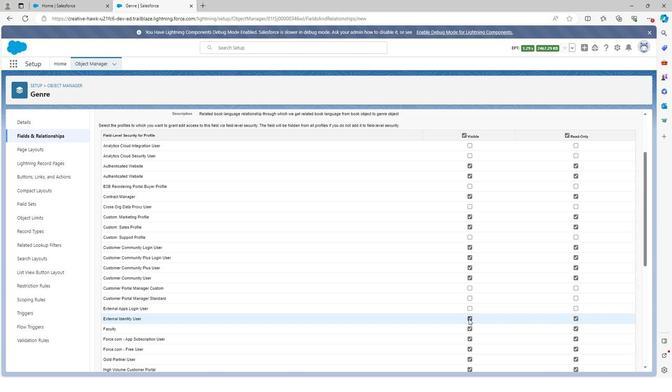 
Action: Mouse moved to (466, 329)
Screenshot: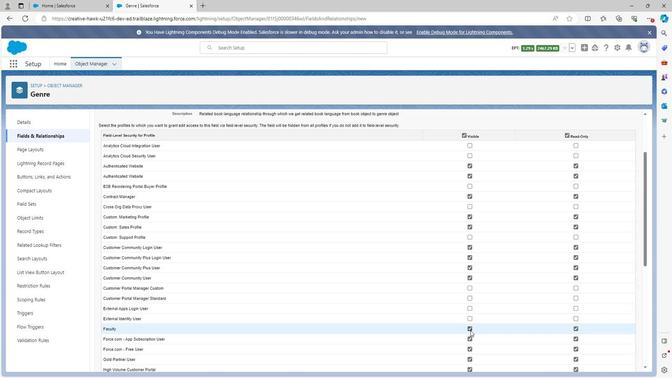 
Action: Mouse pressed left at (466, 329)
Screenshot: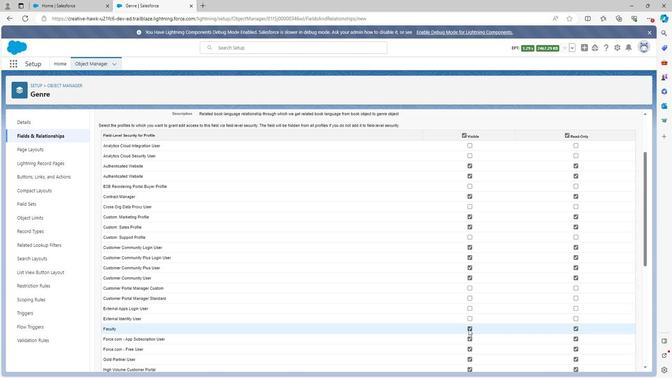 
Action: Mouse moved to (466, 329)
Screenshot: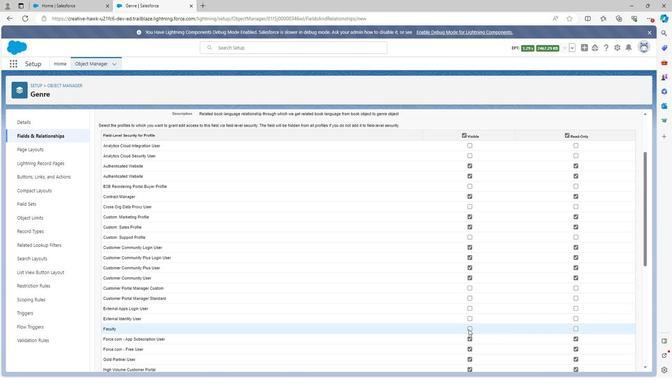 
Action: Mouse scrolled (466, 329) with delta (0, 0)
Screenshot: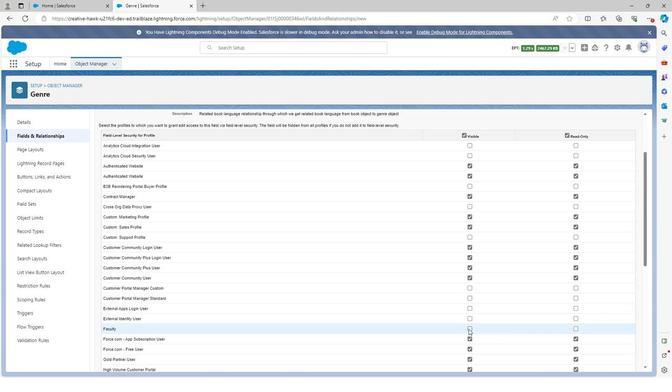 
Action: Mouse scrolled (466, 329) with delta (0, 0)
Screenshot: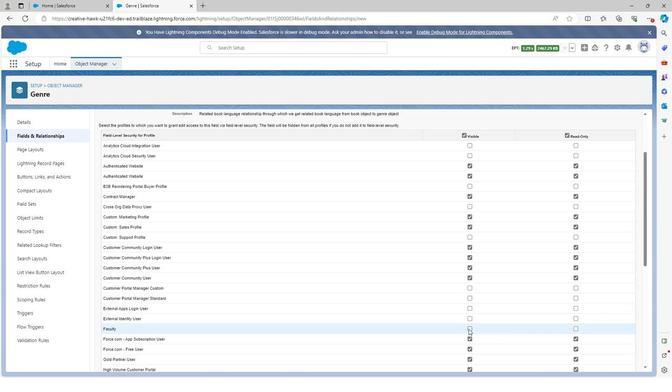 
Action: Mouse scrolled (466, 329) with delta (0, 0)
Screenshot: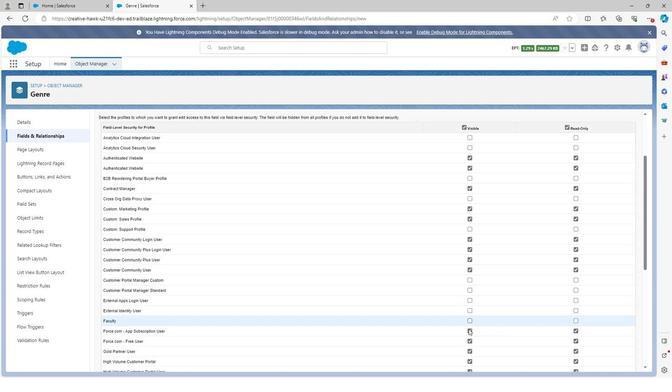 
Action: Mouse moved to (467, 342)
Screenshot: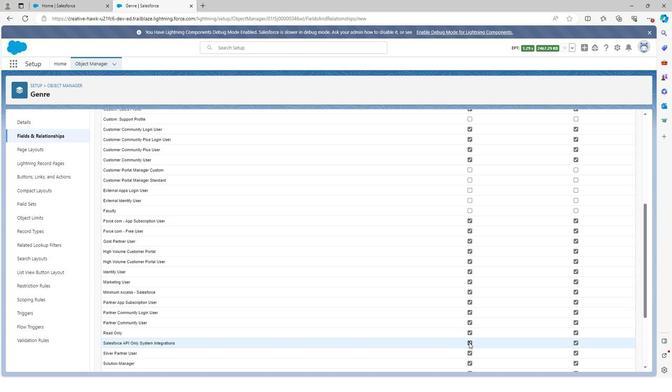 
Action: Mouse pressed left at (467, 342)
Screenshot: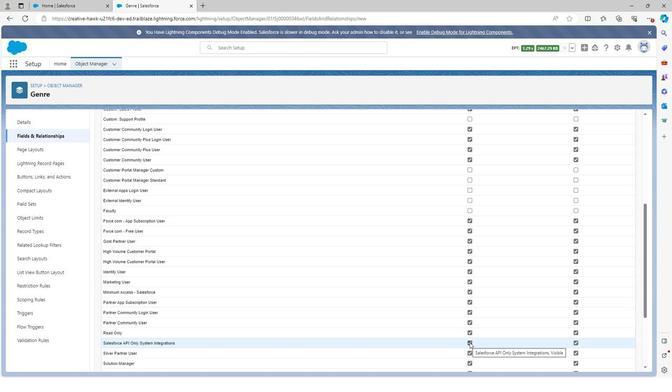 
Action: Mouse moved to (466, 239)
Screenshot: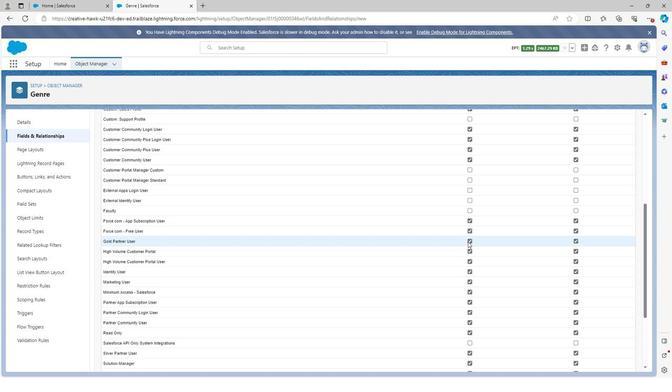 
Action: Mouse pressed left at (466, 239)
